 Task: Look for space in Phulera, India from 4th June, 2023 to 8th June, 2023 for 2 adults in price range Rs.8000 to Rs.16000. Place can be private room with 1  bedroom having 1 bed and 1 bathroom. Property type can be house, flat, guest house, hotel. Booking option can be shelf check-in. Required host language is English.
Action: Mouse moved to (402, 47)
Screenshot: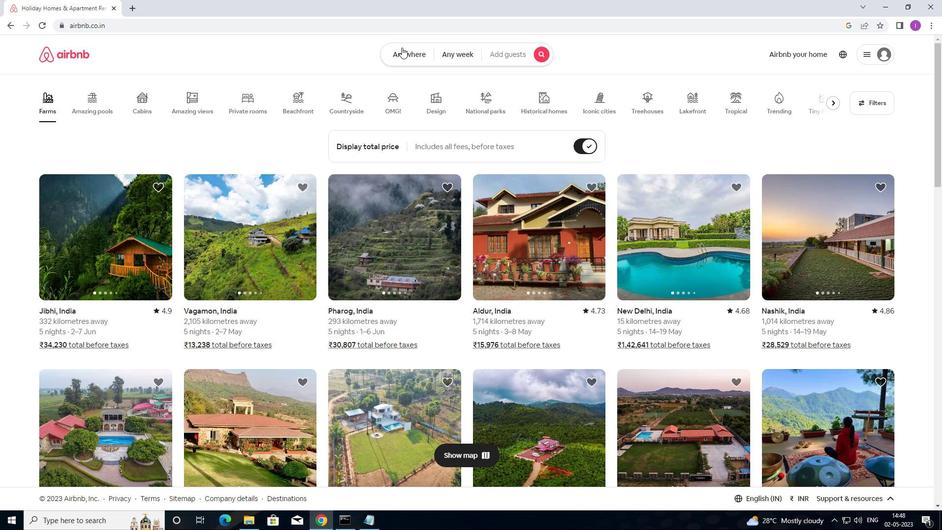 
Action: Mouse pressed left at (402, 47)
Screenshot: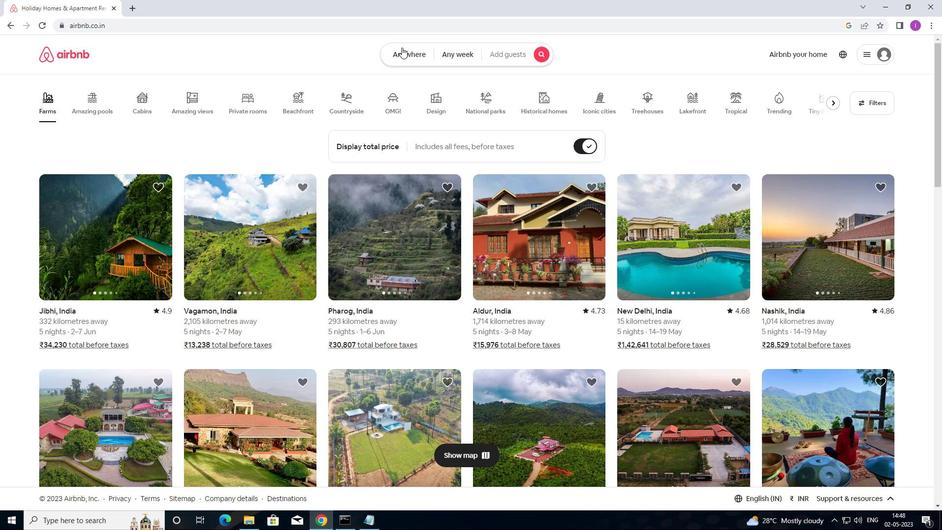 
Action: Mouse moved to (323, 93)
Screenshot: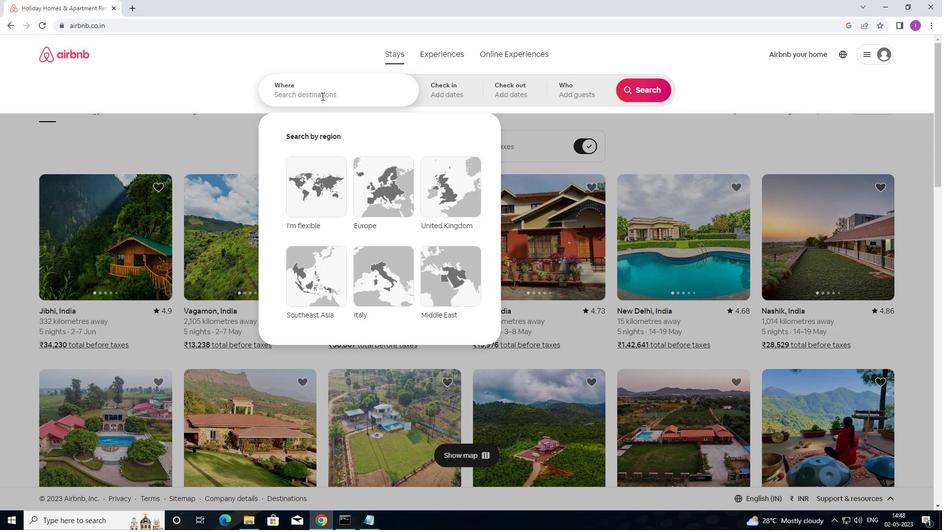 
Action: Mouse pressed left at (323, 93)
Screenshot: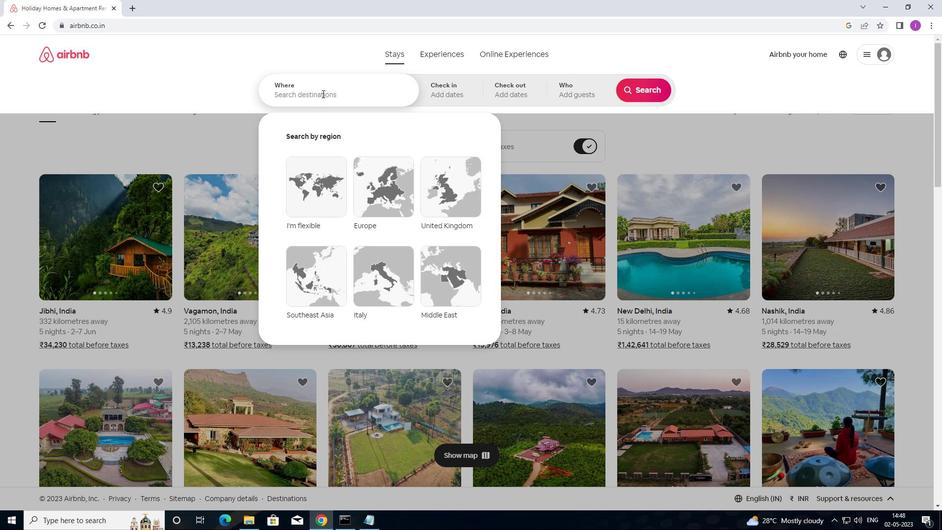 
Action: Mouse moved to (416, 81)
Screenshot: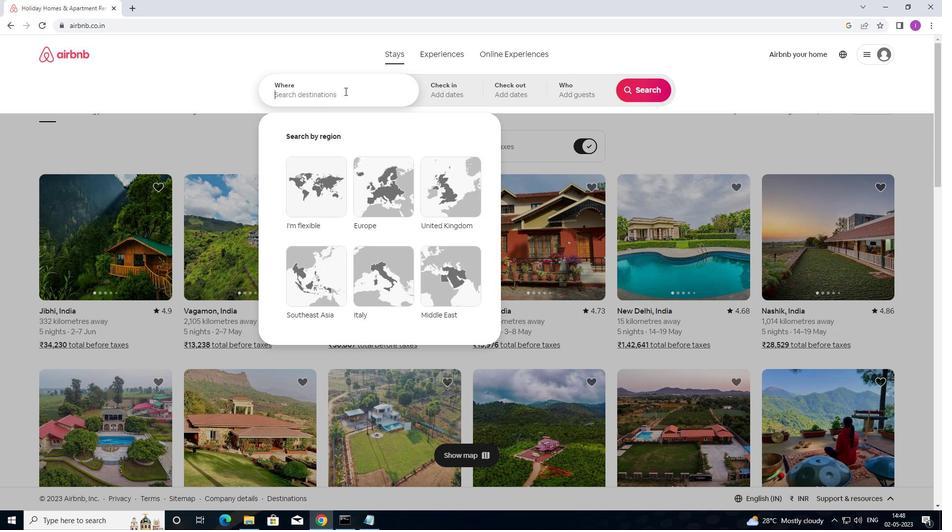 
Action: Key pressed <Key.shift>PHULERA,<Key.shift>INDIA
Screenshot: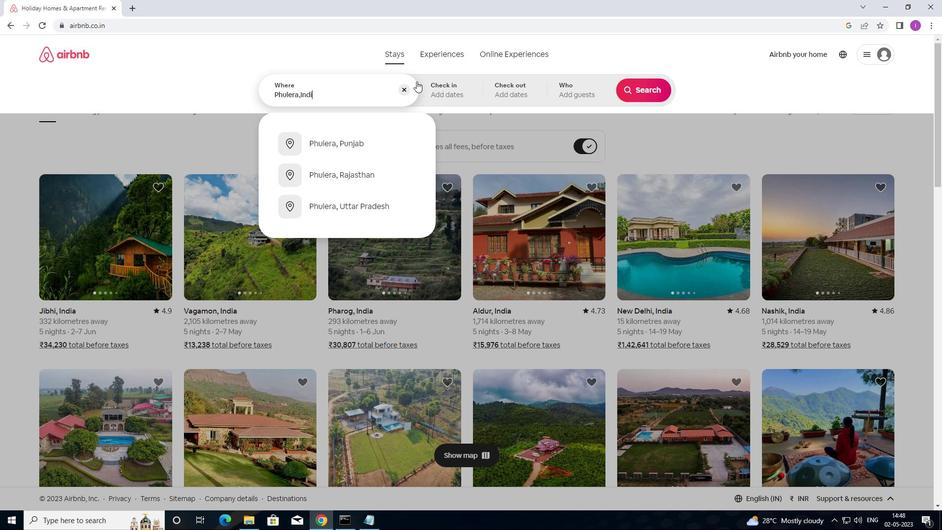 
Action: Mouse moved to (439, 89)
Screenshot: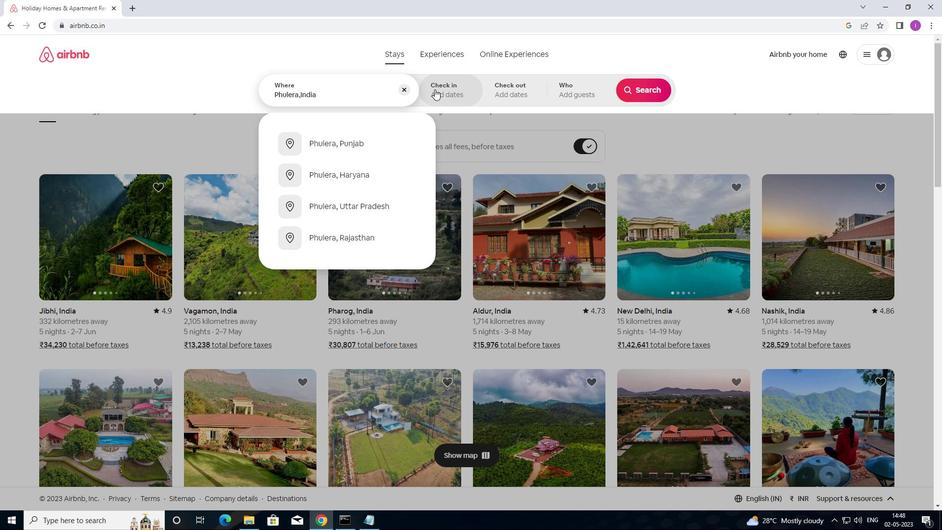 
Action: Mouse pressed left at (439, 89)
Screenshot: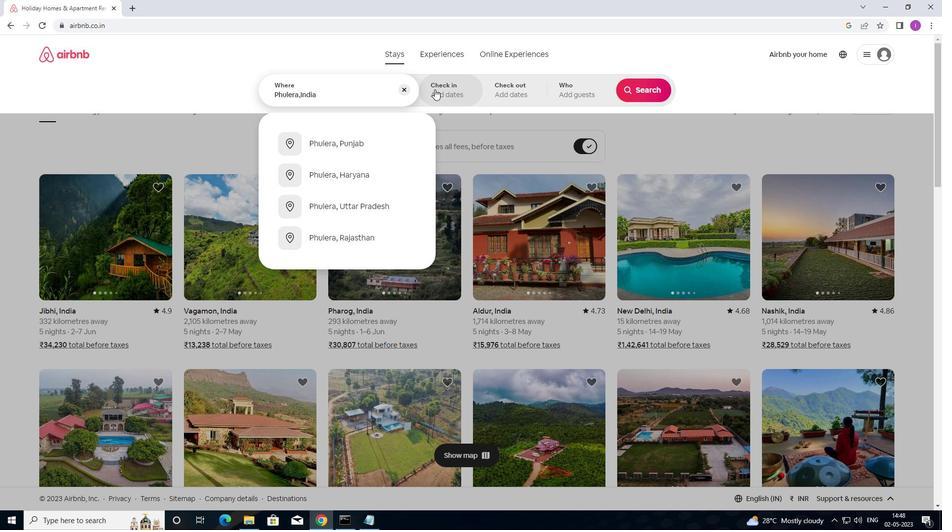 
Action: Mouse moved to (641, 166)
Screenshot: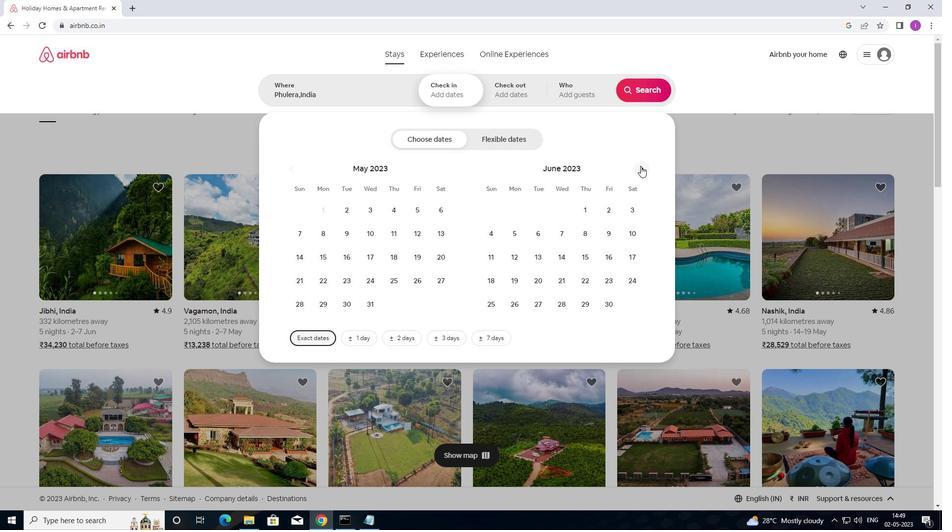 
Action: Mouse pressed left at (641, 166)
Screenshot: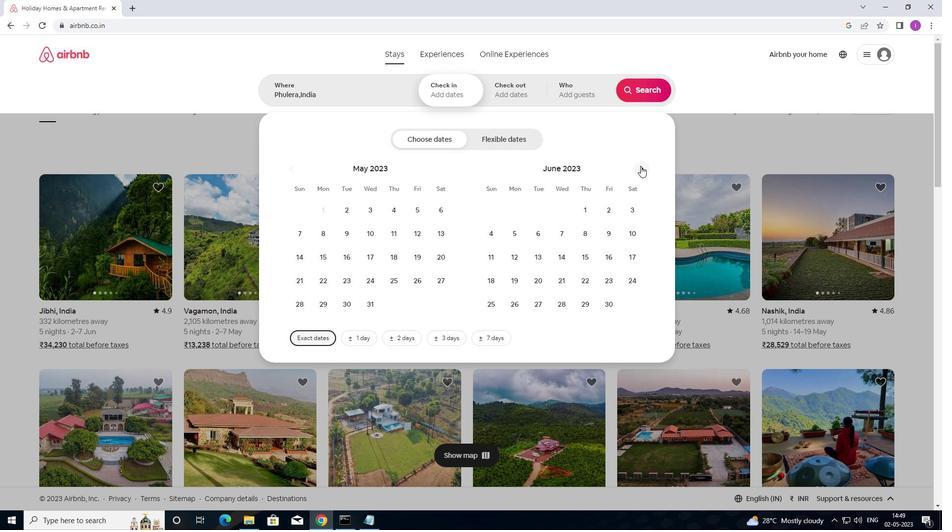 
Action: Mouse moved to (303, 235)
Screenshot: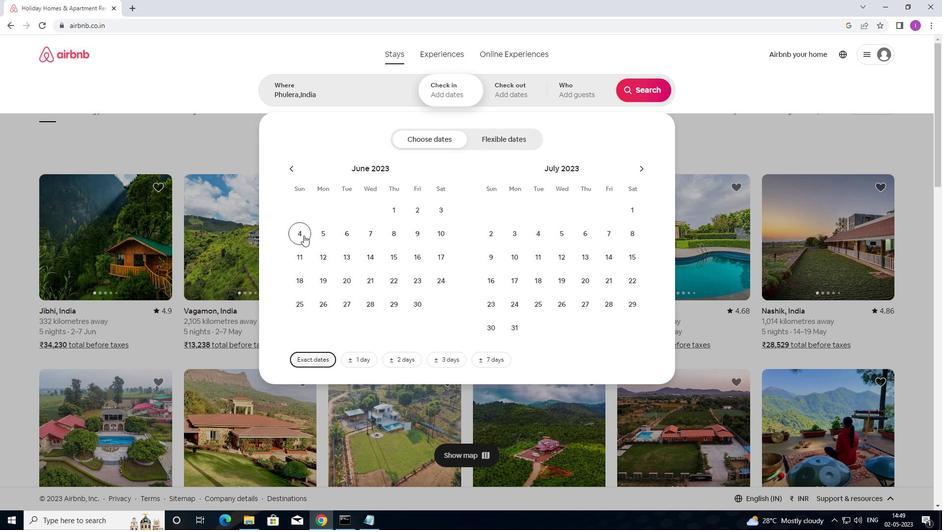 
Action: Mouse pressed left at (303, 235)
Screenshot: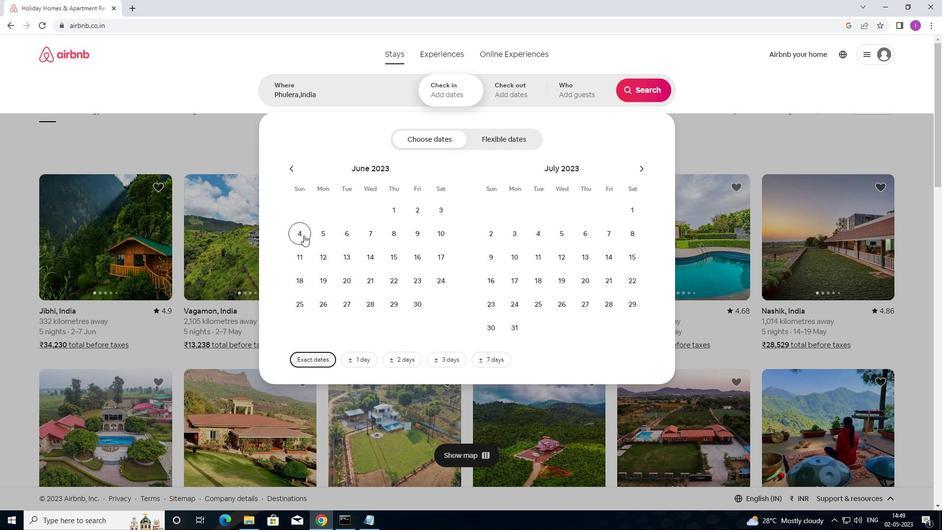 
Action: Mouse moved to (396, 238)
Screenshot: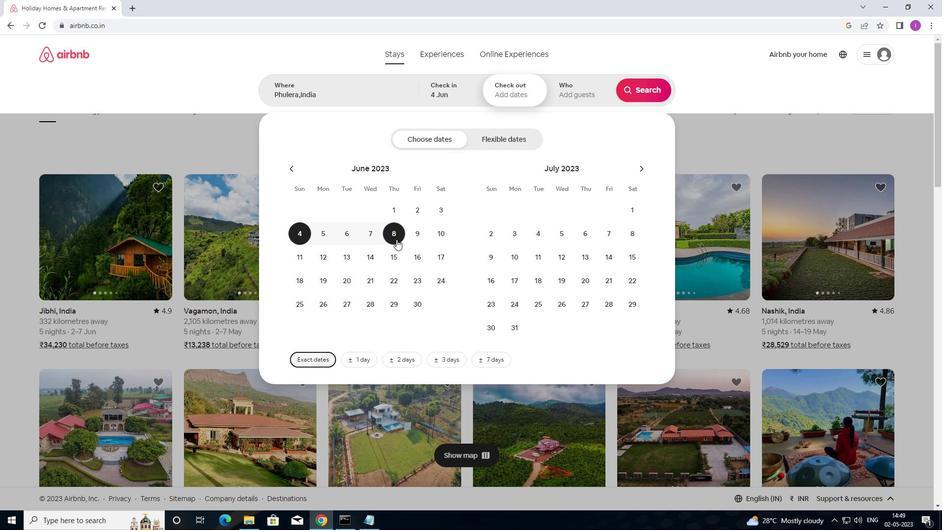 
Action: Mouse pressed left at (396, 238)
Screenshot: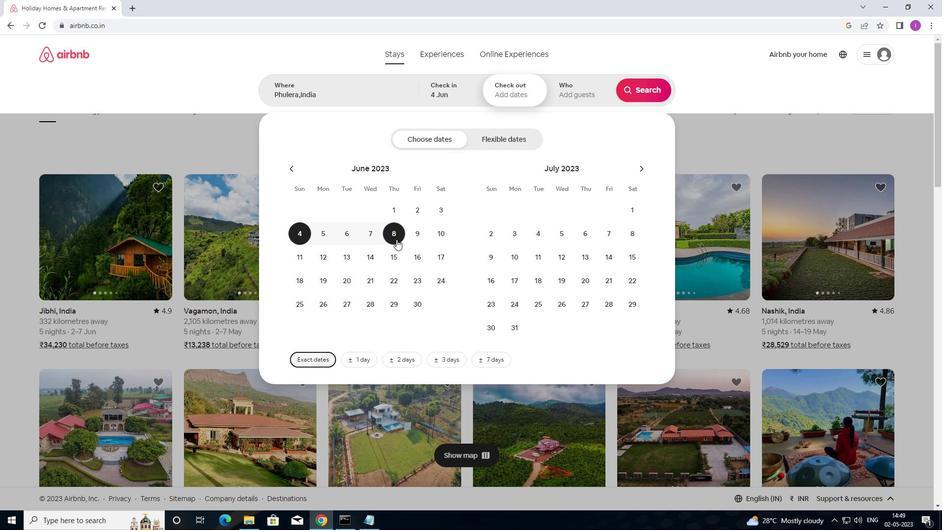 
Action: Mouse moved to (598, 91)
Screenshot: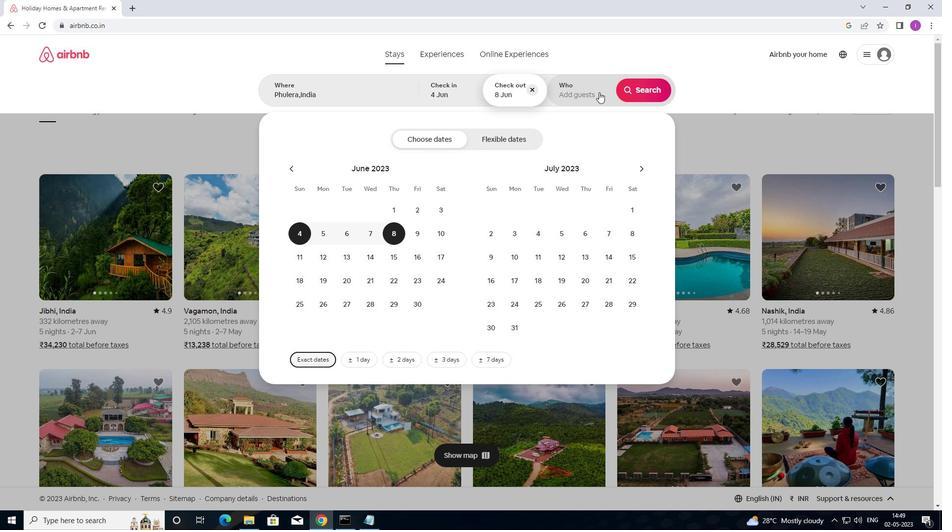
Action: Mouse pressed left at (598, 91)
Screenshot: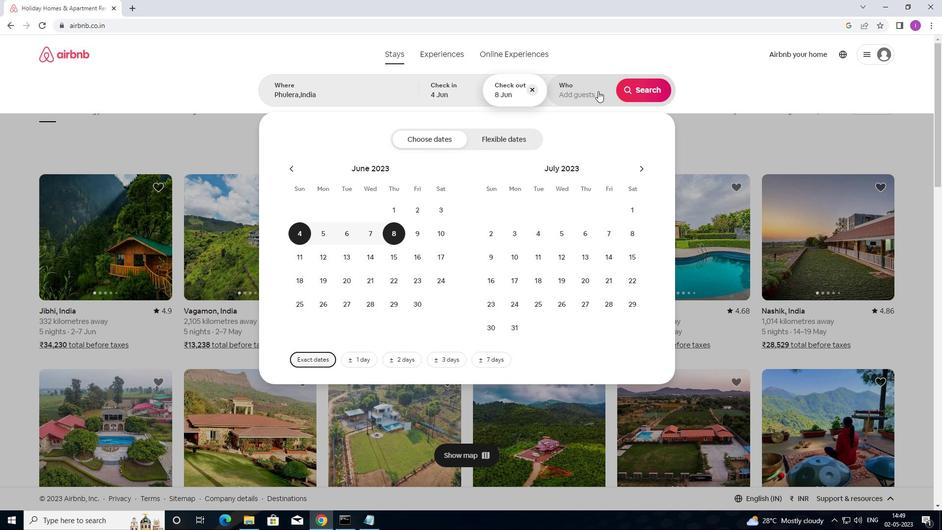 
Action: Mouse moved to (650, 139)
Screenshot: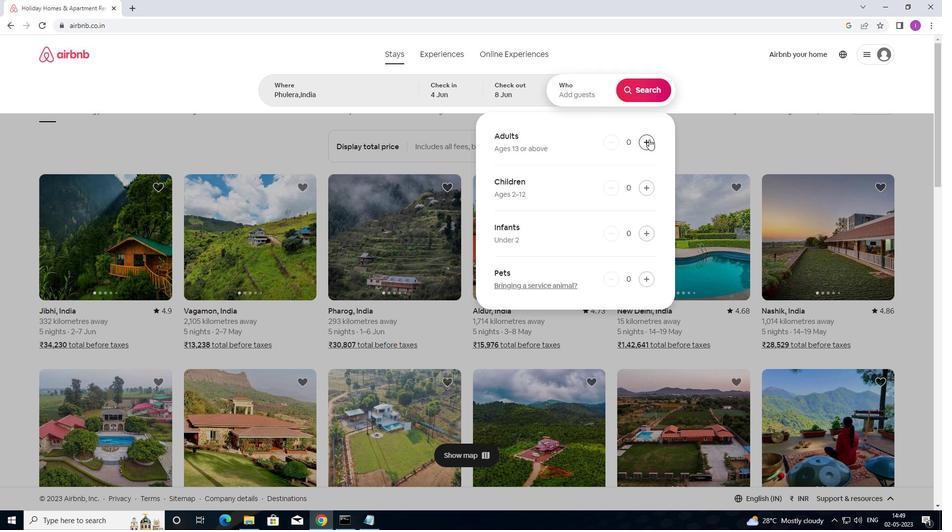 
Action: Mouse pressed left at (650, 139)
Screenshot: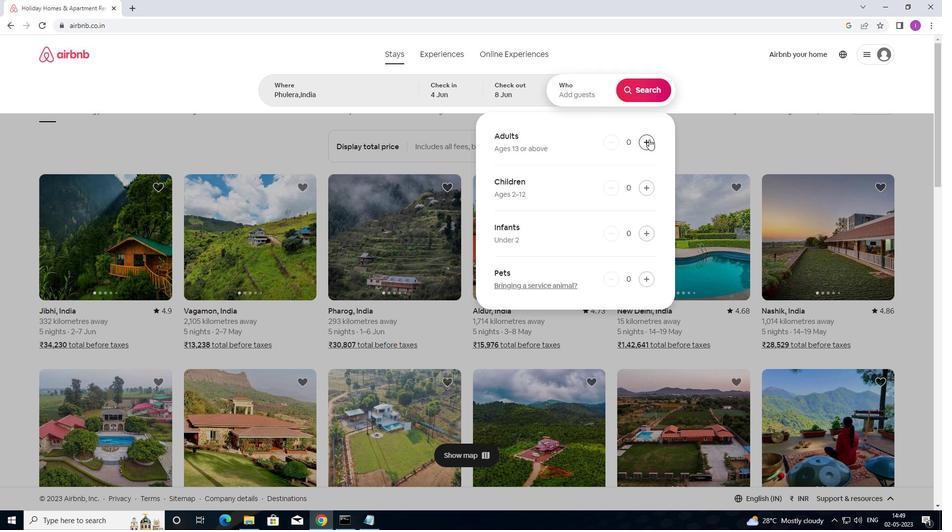 
Action: Mouse pressed left at (650, 139)
Screenshot: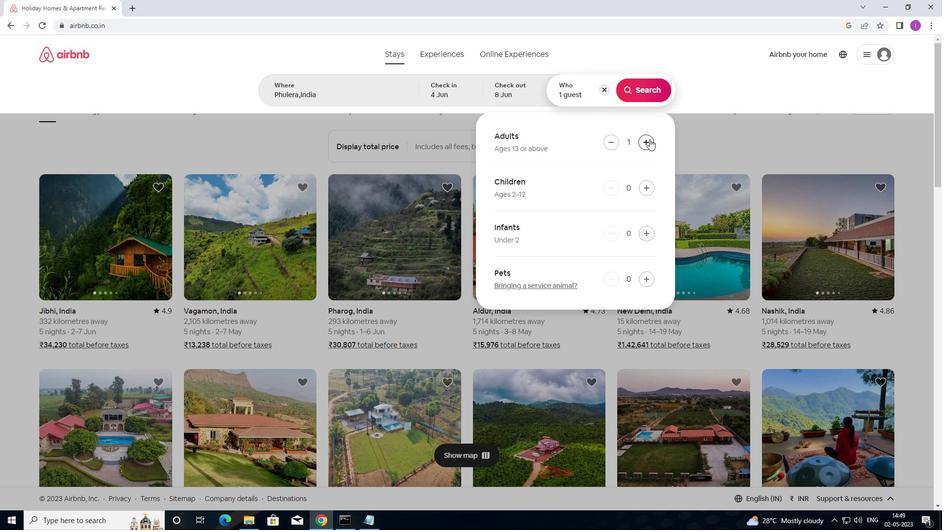 
Action: Mouse pressed left at (650, 139)
Screenshot: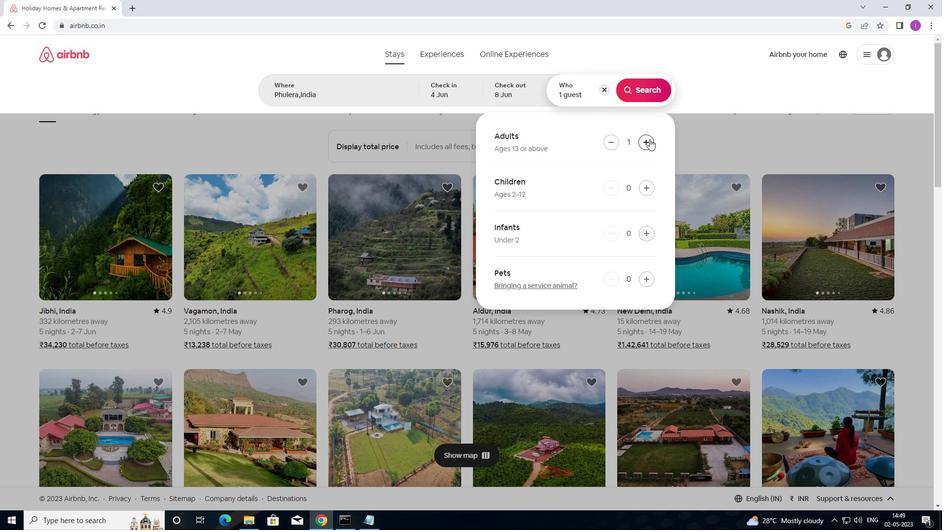 
Action: Mouse moved to (609, 146)
Screenshot: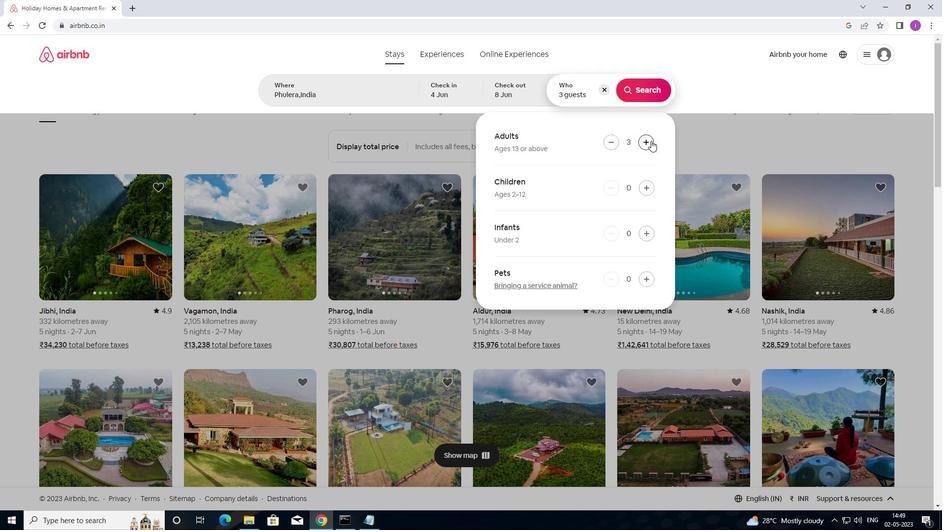 
Action: Mouse pressed left at (609, 146)
Screenshot: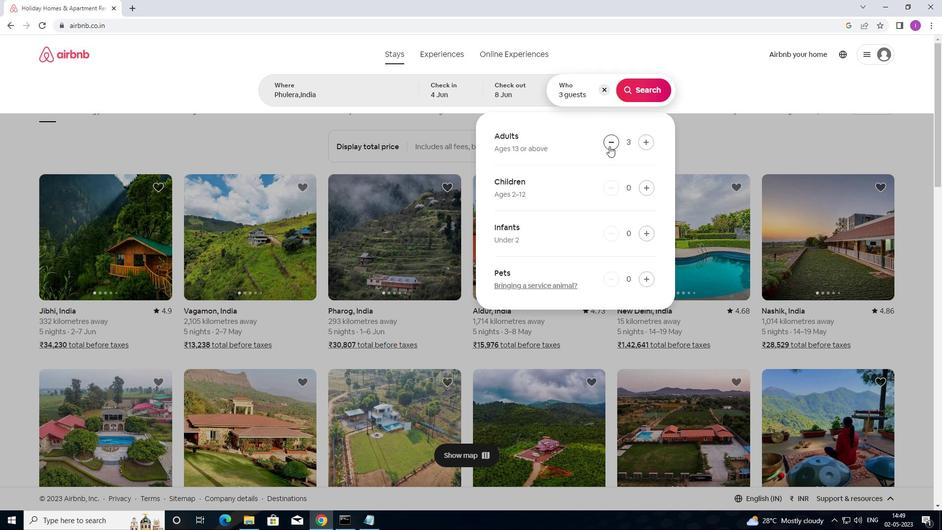 
Action: Mouse moved to (643, 89)
Screenshot: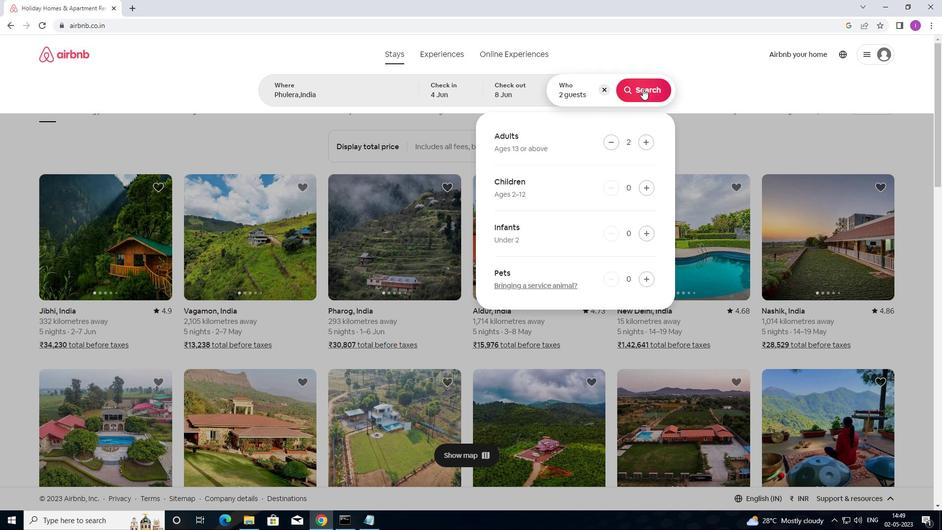 
Action: Mouse pressed left at (643, 89)
Screenshot: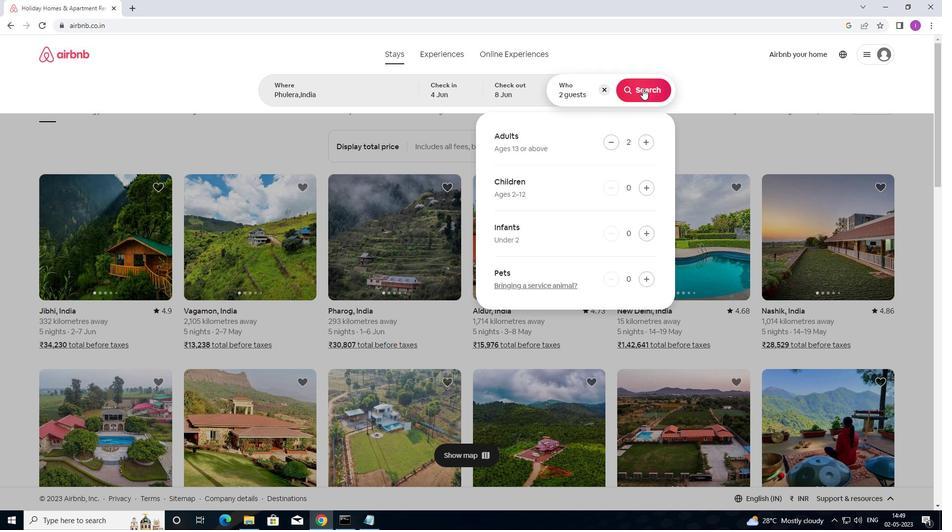
Action: Mouse moved to (895, 96)
Screenshot: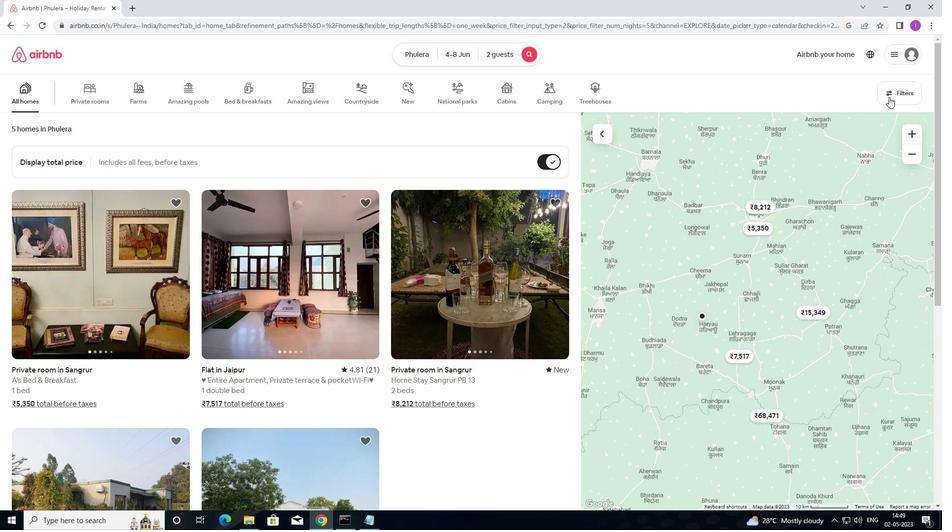 
Action: Mouse pressed left at (895, 96)
Screenshot: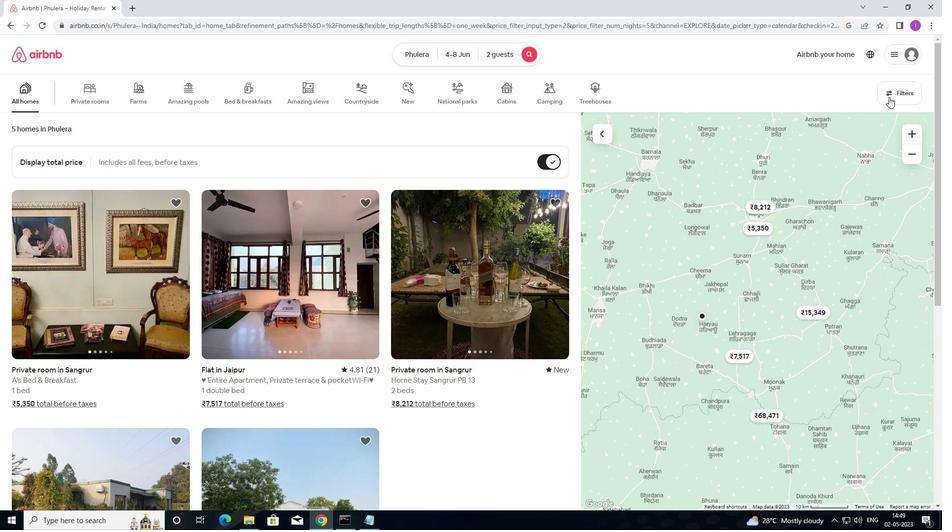 
Action: Mouse moved to (353, 220)
Screenshot: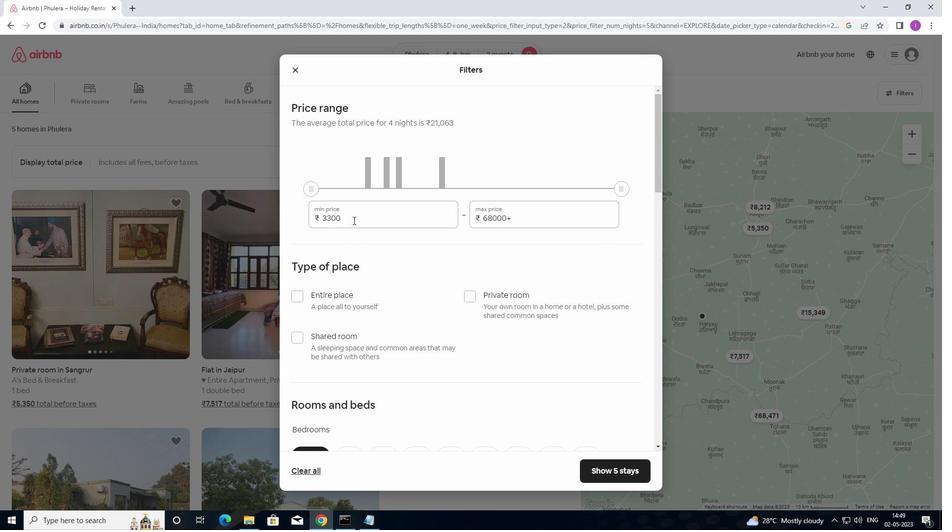 
Action: Mouse pressed left at (353, 220)
Screenshot: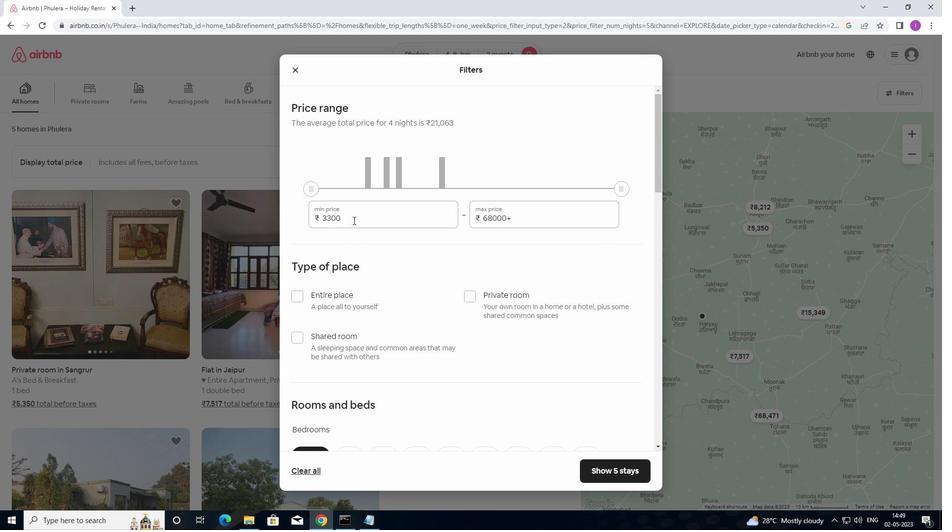 
Action: Mouse moved to (407, 220)
Screenshot: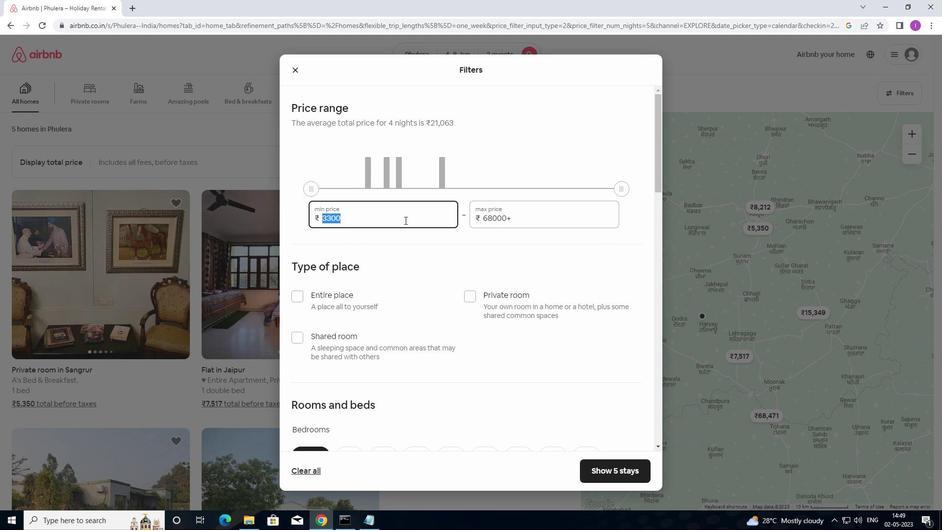 
Action: Key pressed 8
Screenshot: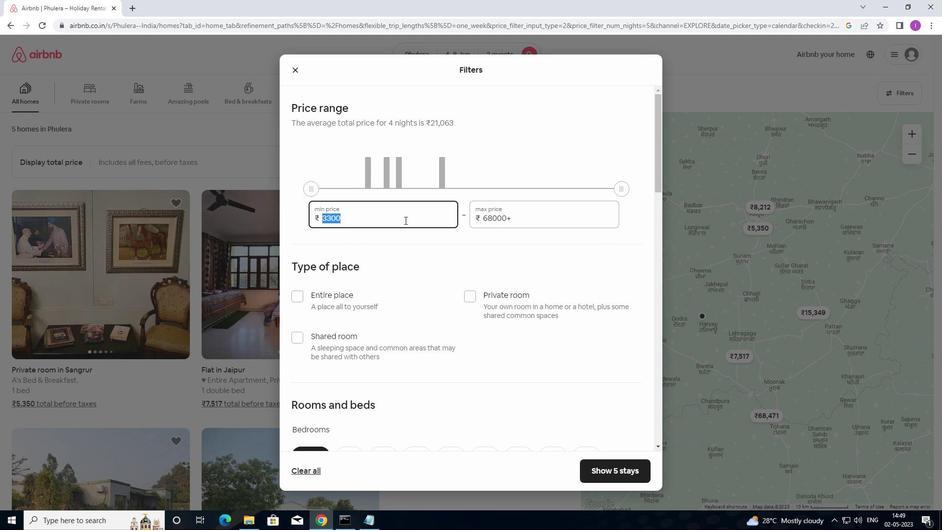 
Action: Mouse moved to (409, 219)
Screenshot: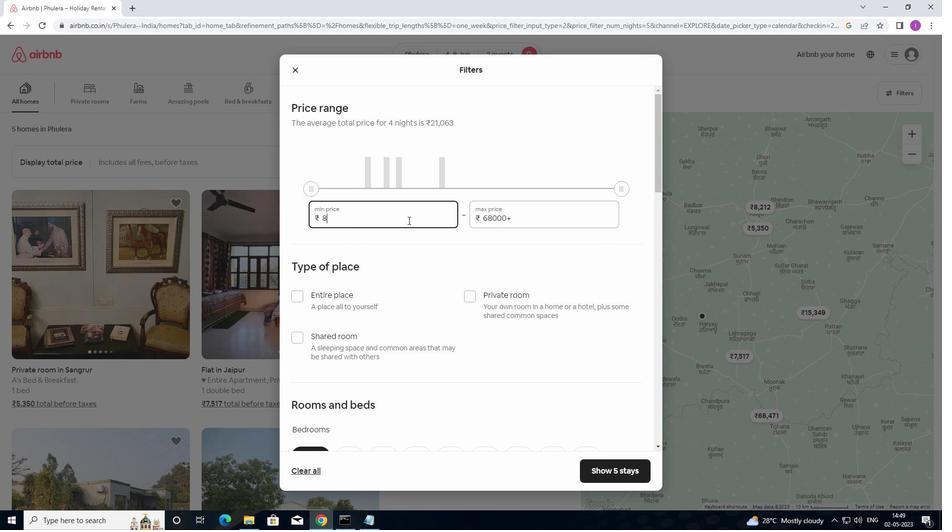 
Action: Key pressed 0
Screenshot: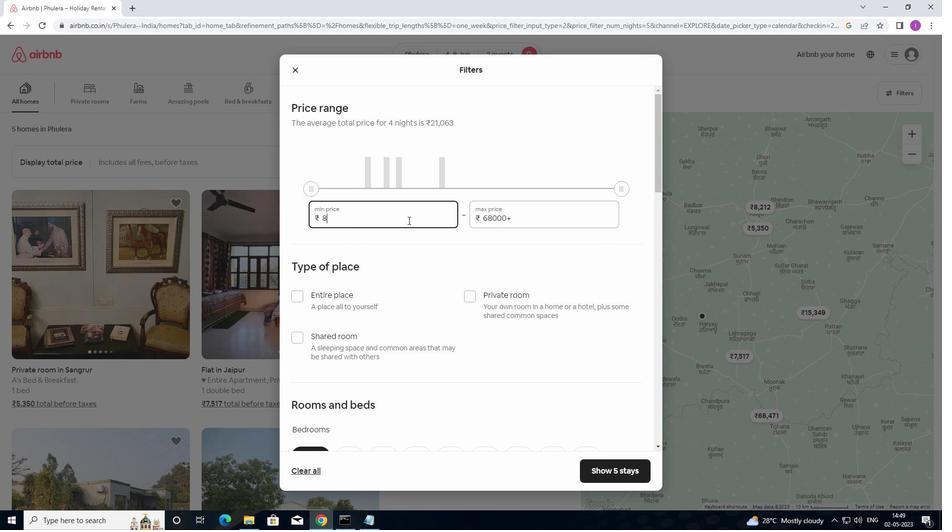 
Action: Mouse moved to (412, 219)
Screenshot: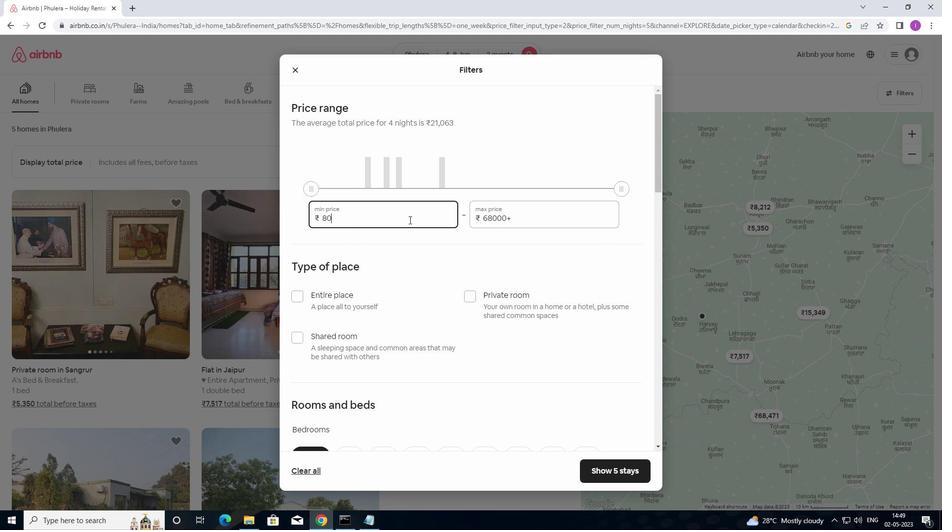 
Action: Key pressed 0
Screenshot: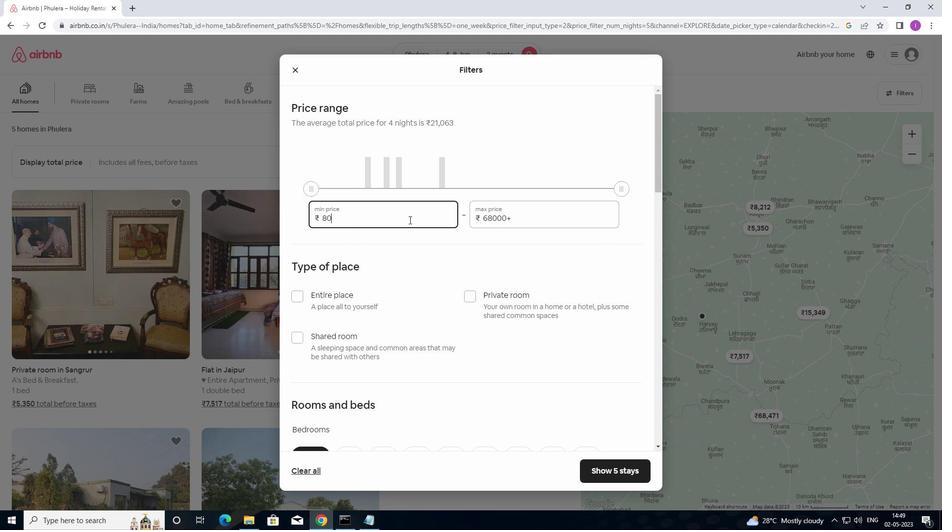 
Action: Mouse moved to (412, 219)
Screenshot: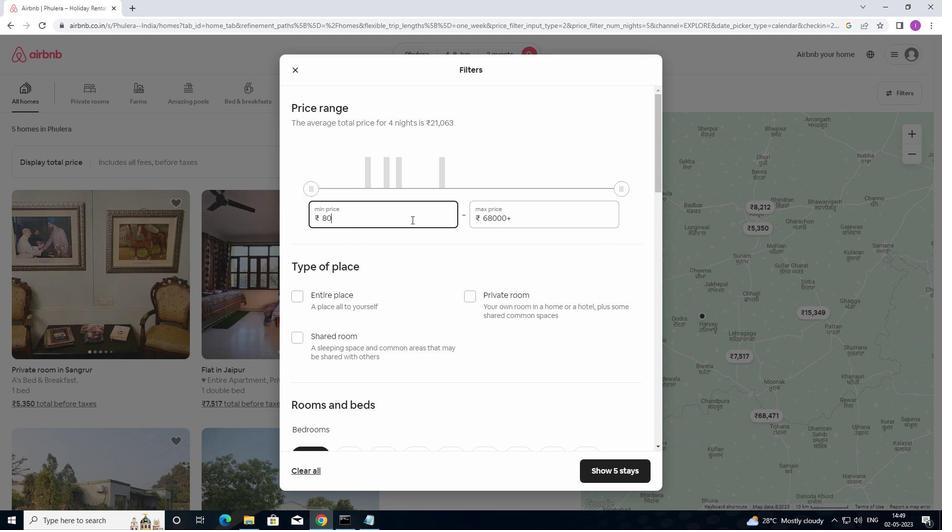 
Action: Key pressed 0
Screenshot: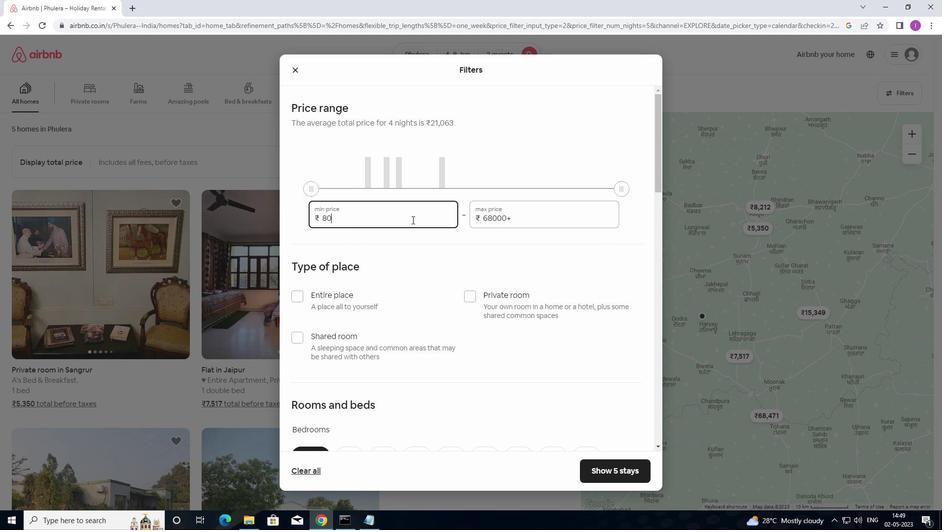 
Action: Mouse moved to (513, 218)
Screenshot: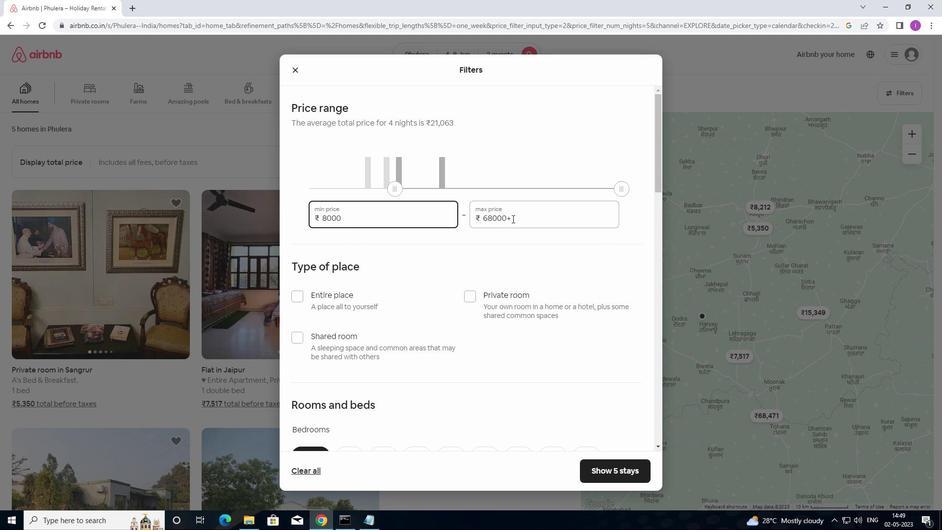 
Action: Mouse pressed left at (513, 218)
Screenshot: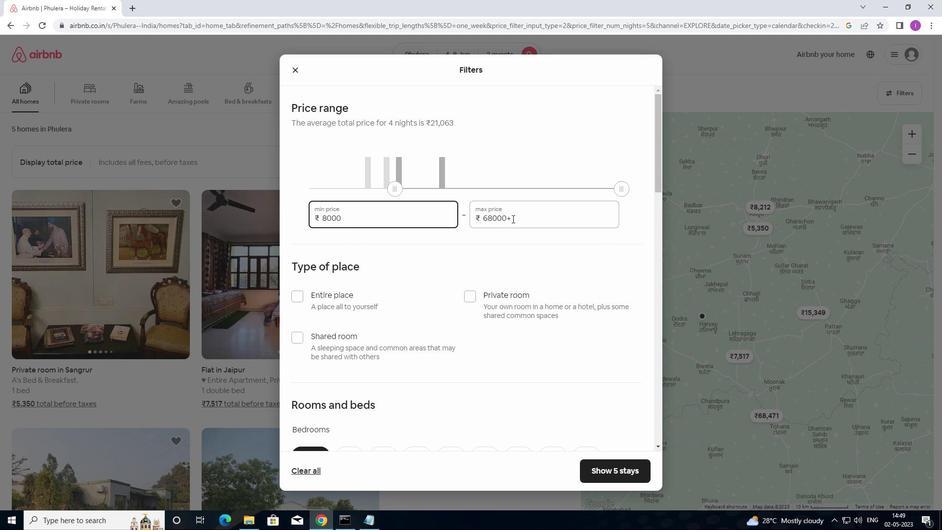 
Action: Mouse moved to (485, 215)
Screenshot: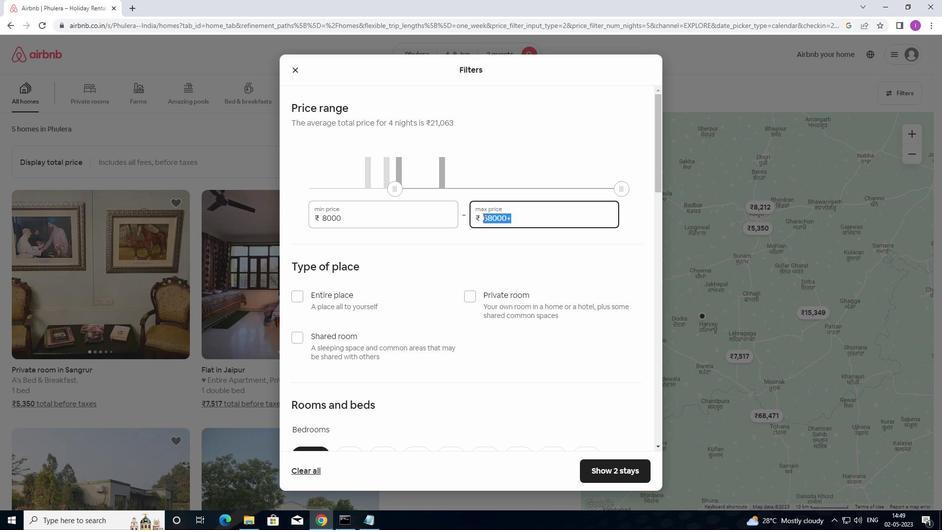 
Action: Key pressed 160
Screenshot: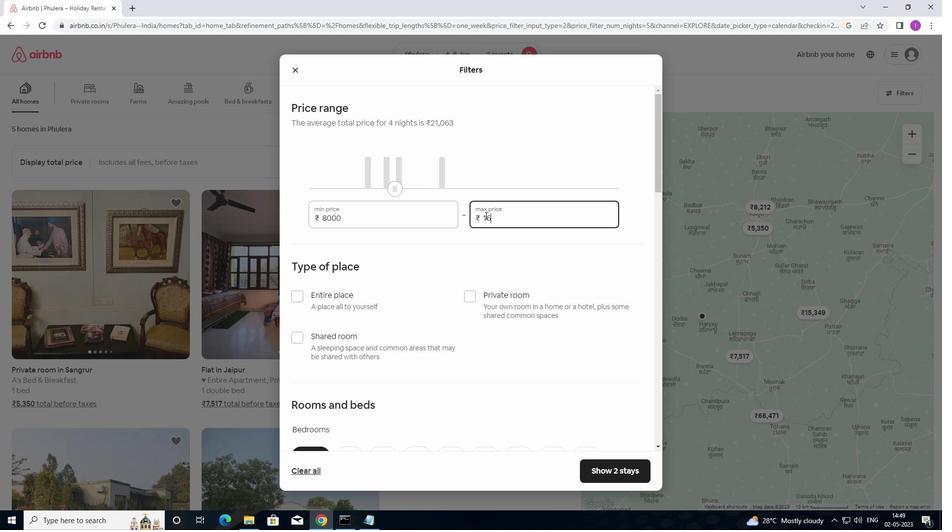 
Action: Mouse moved to (486, 215)
Screenshot: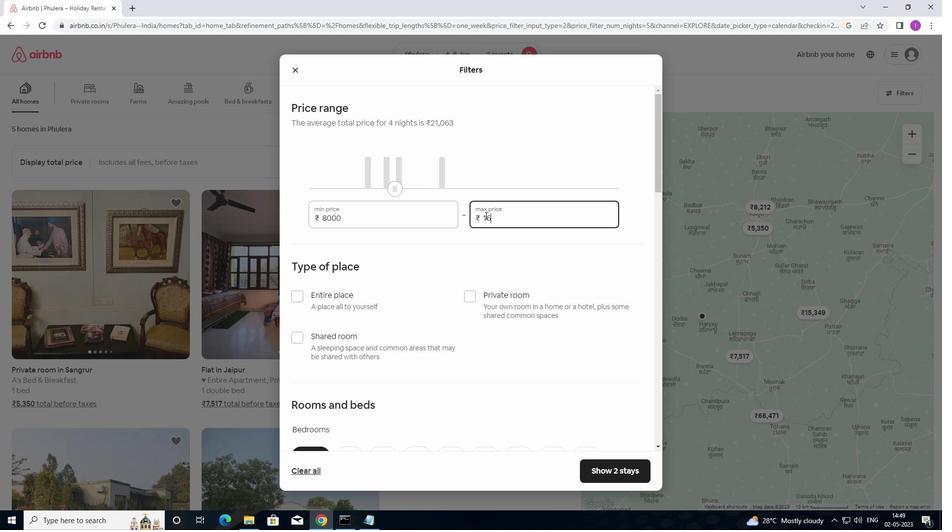 
Action: Key pressed 00
Screenshot: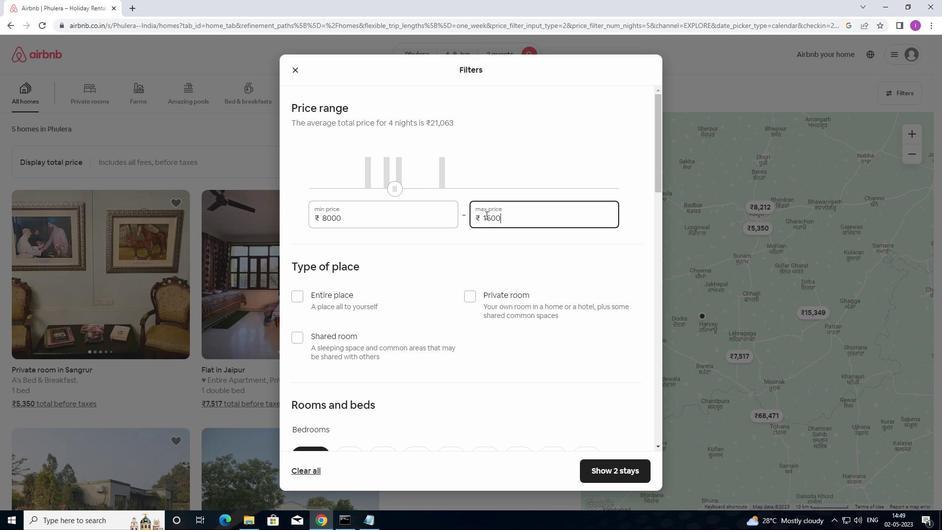 
Action: Mouse moved to (436, 294)
Screenshot: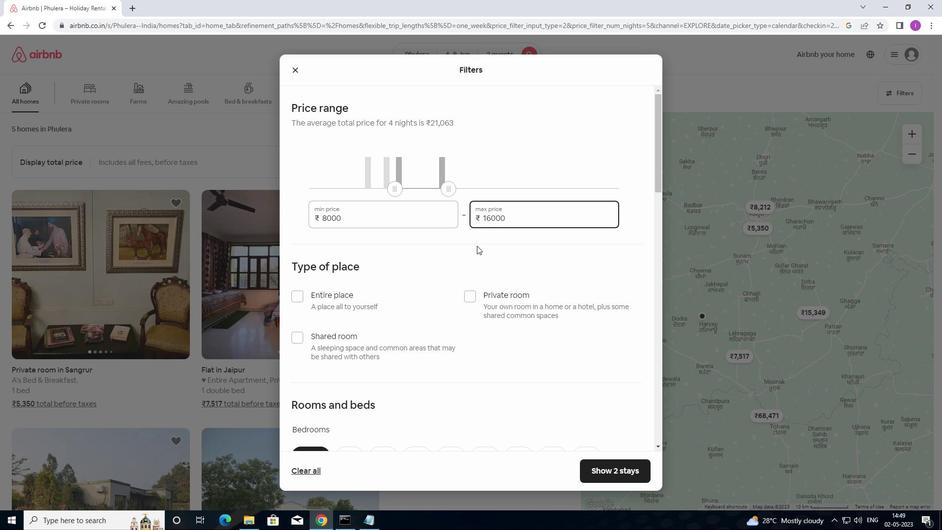 
Action: Mouse scrolled (436, 294) with delta (0, 0)
Screenshot: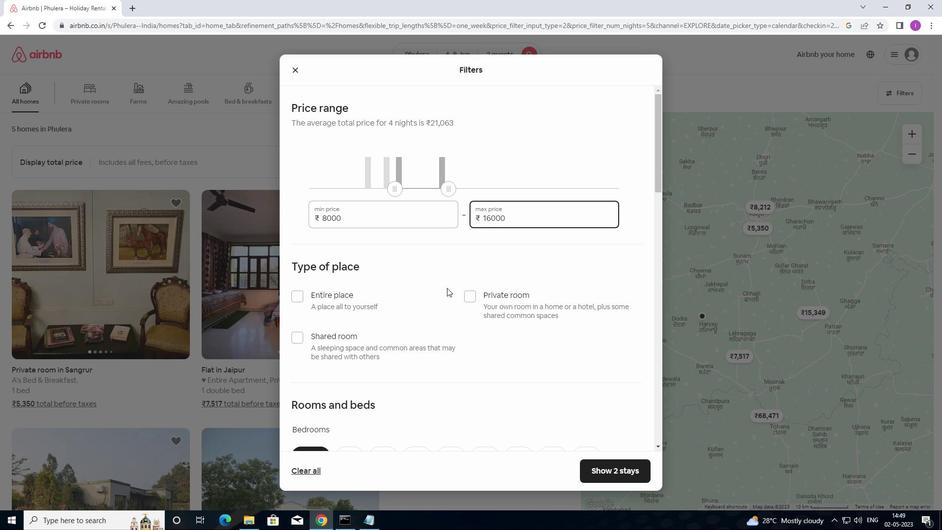 
Action: Mouse scrolled (436, 294) with delta (0, 0)
Screenshot: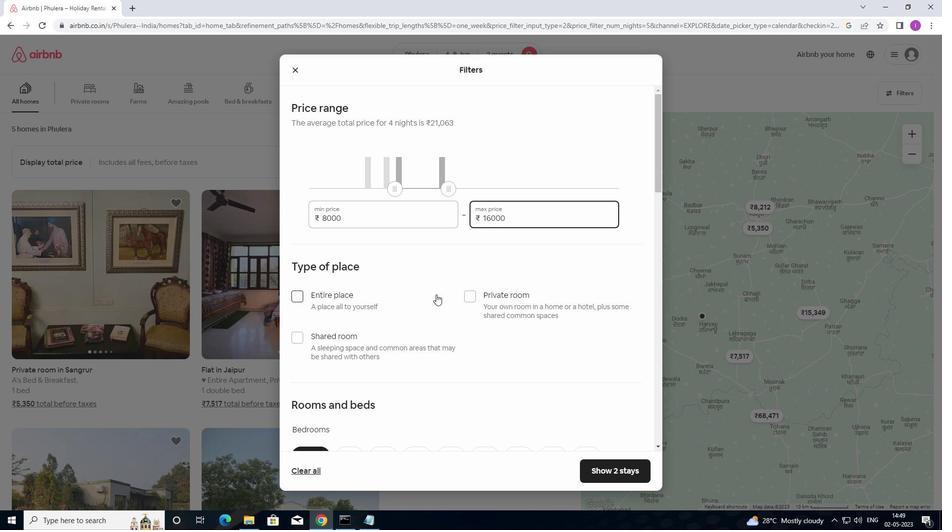 
Action: Mouse moved to (292, 198)
Screenshot: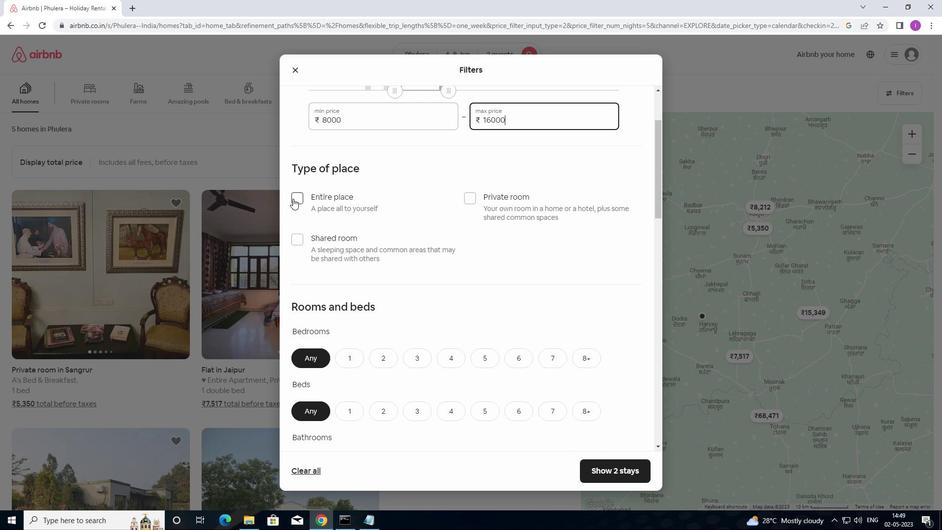 
Action: Mouse pressed left at (292, 198)
Screenshot: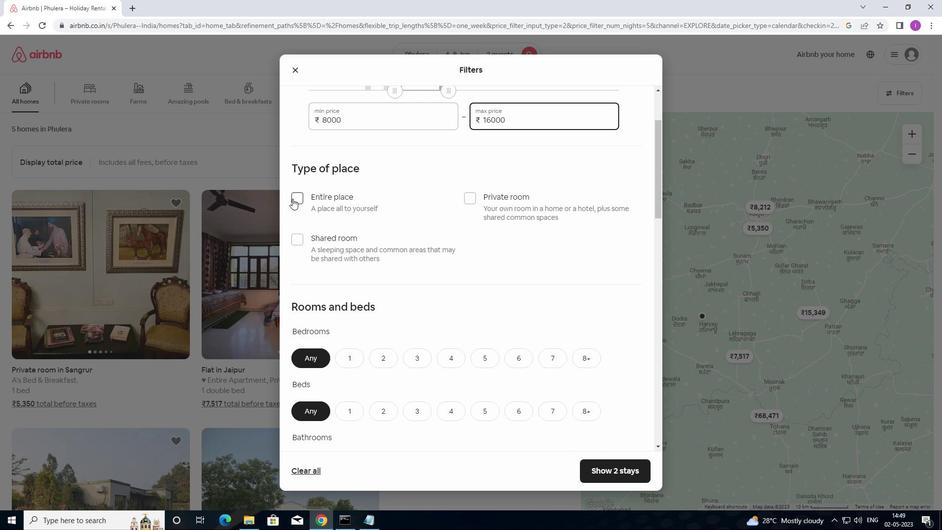 
Action: Mouse moved to (289, 196)
Screenshot: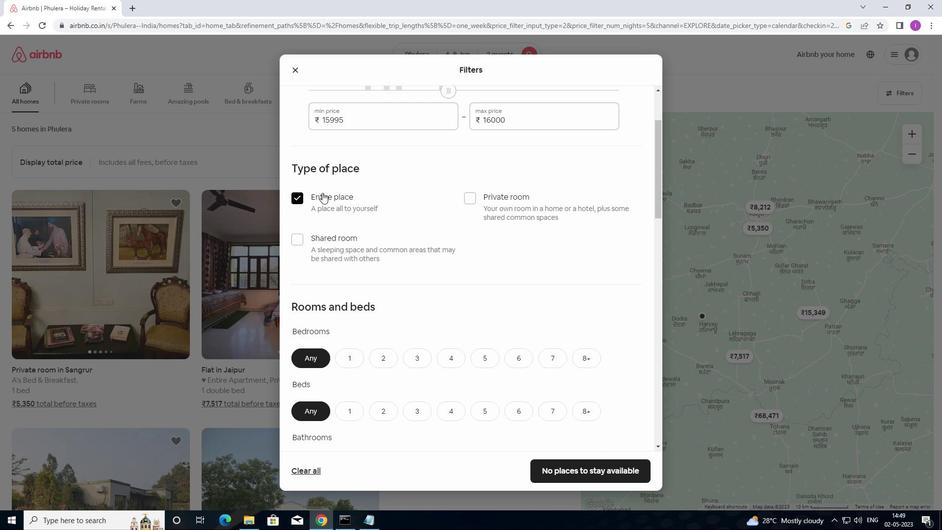 
Action: Mouse pressed left at (289, 196)
Screenshot: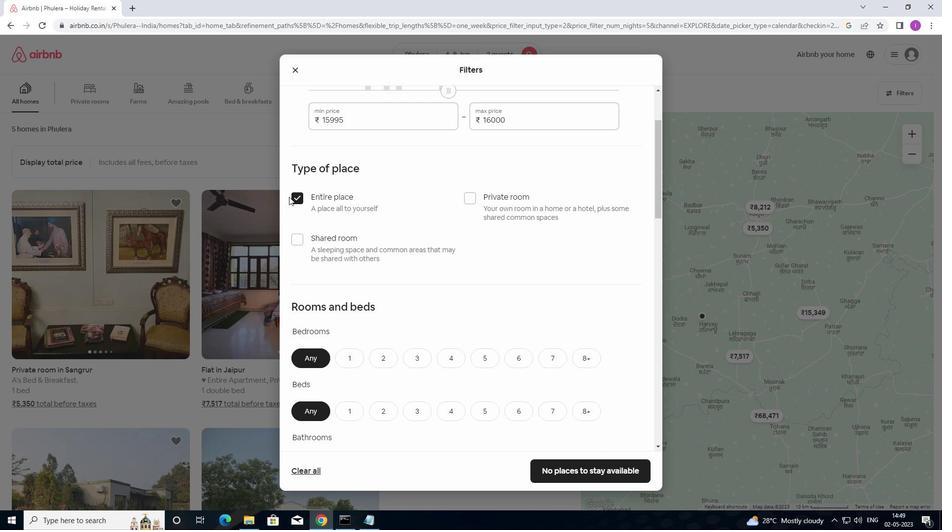 
Action: Mouse moved to (301, 198)
Screenshot: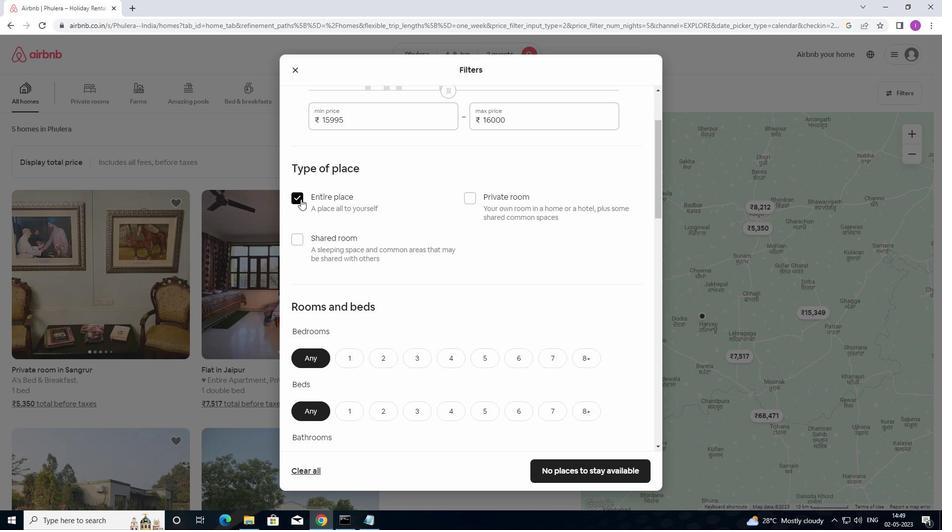 
Action: Mouse pressed left at (301, 198)
Screenshot: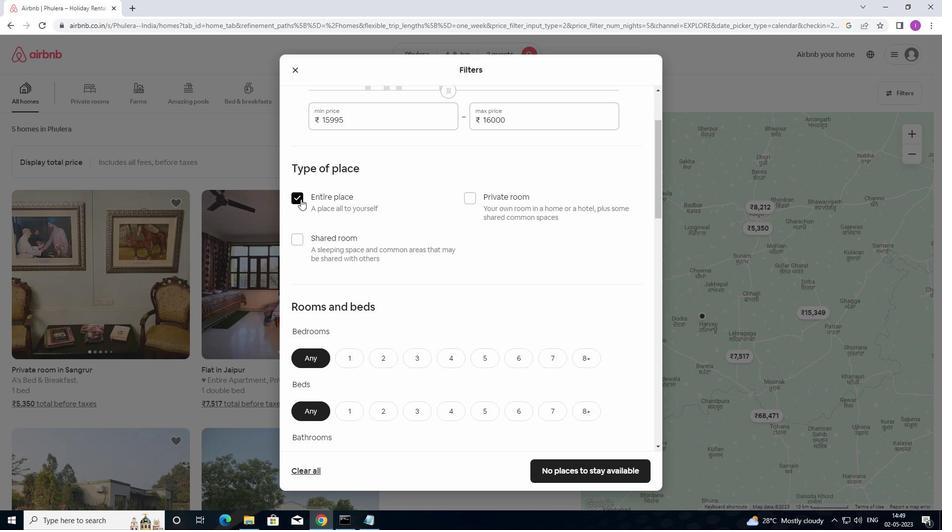 
Action: Mouse moved to (475, 197)
Screenshot: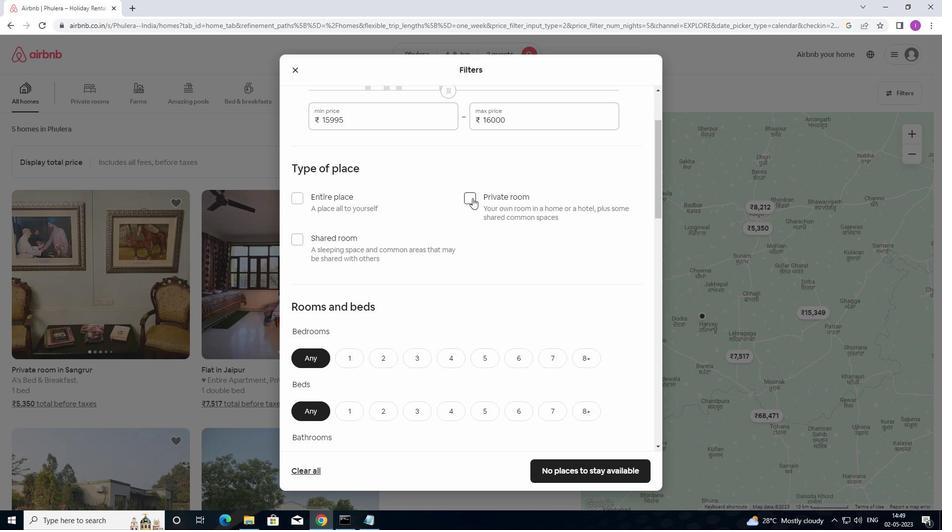
Action: Mouse pressed left at (475, 197)
Screenshot: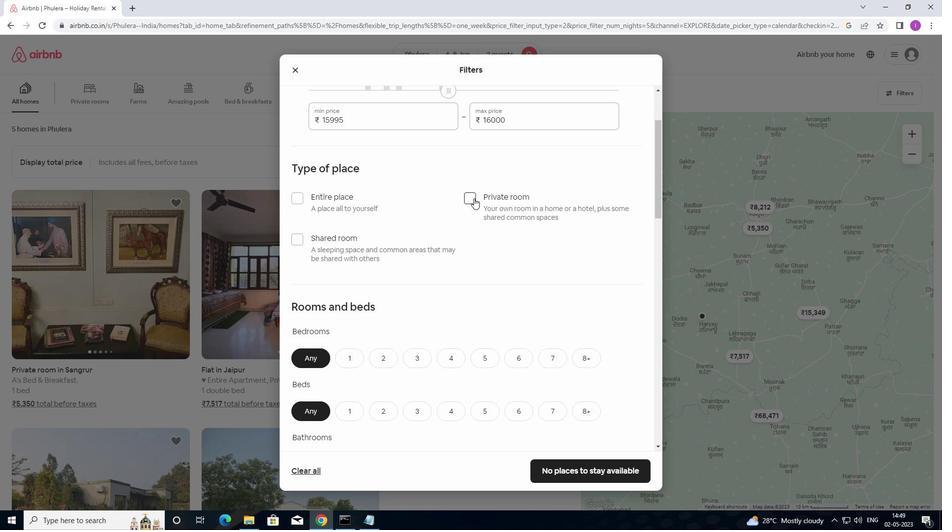 
Action: Mouse moved to (480, 192)
Screenshot: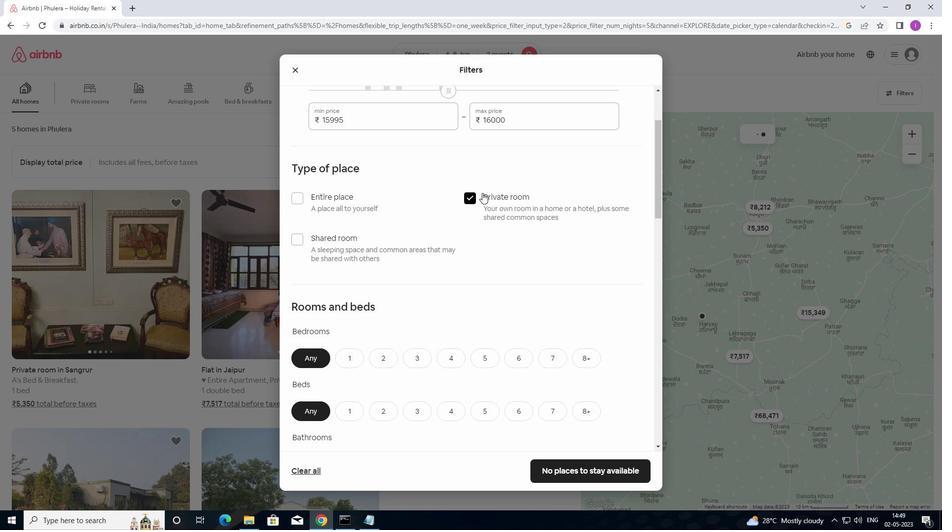 
Action: Mouse scrolled (480, 192) with delta (0, 0)
Screenshot: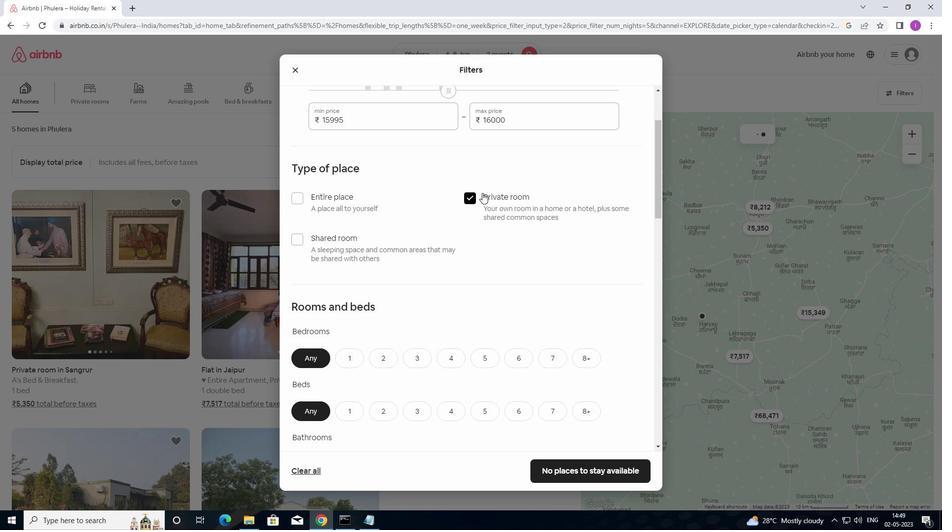 
Action: Mouse moved to (478, 195)
Screenshot: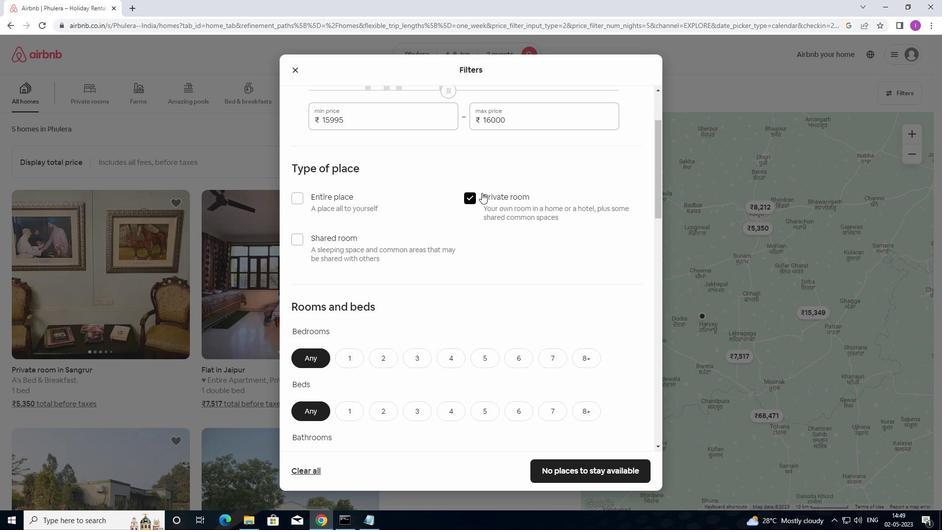 
Action: Mouse scrolled (478, 195) with delta (0, 0)
Screenshot: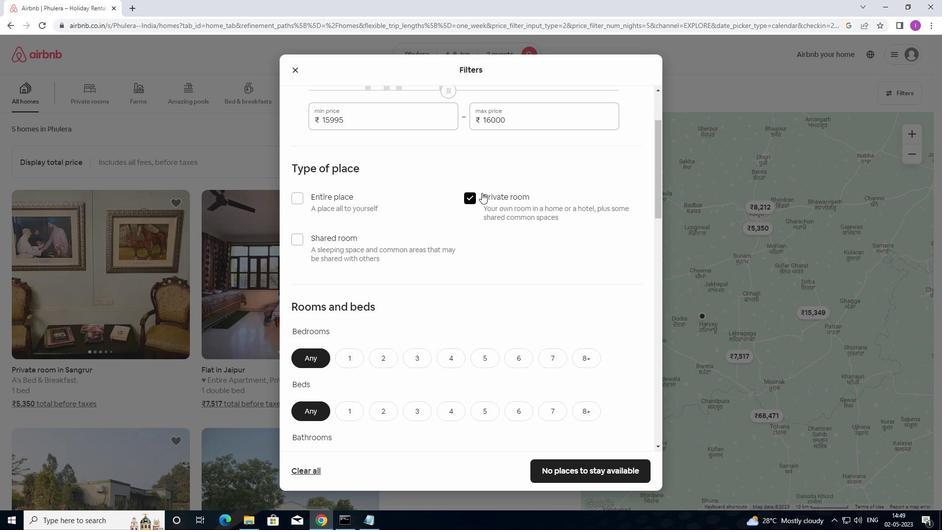
Action: Mouse moved to (473, 199)
Screenshot: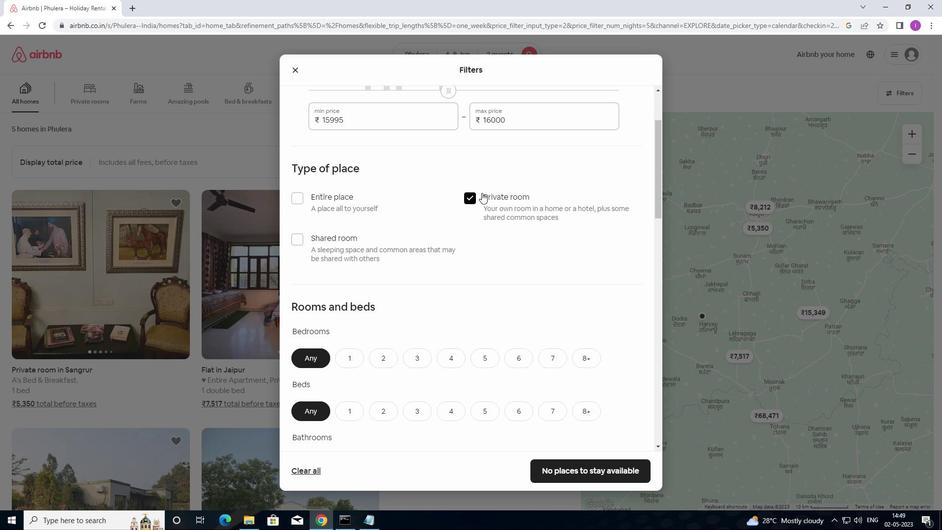 
Action: Mouse scrolled (473, 198) with delta (0, 0)
Screenshot: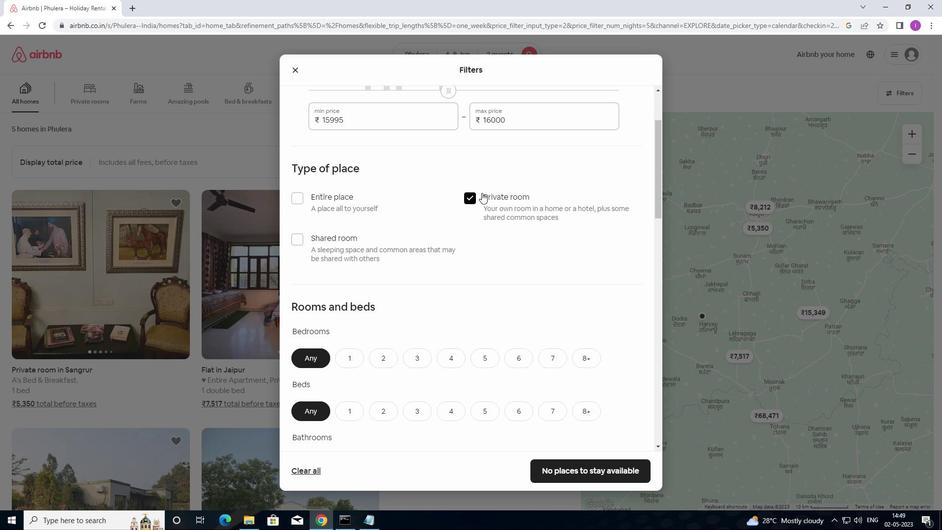 
Action: Mouse moved to (471, 199)
Screenshot: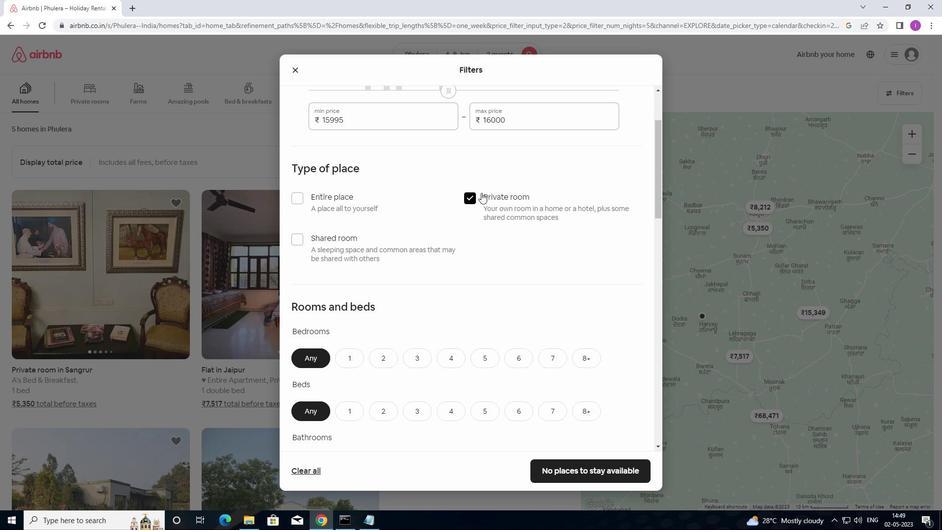 
Action: Mouse scrolled (471, 199) with delta (0, 0)
Screenshot: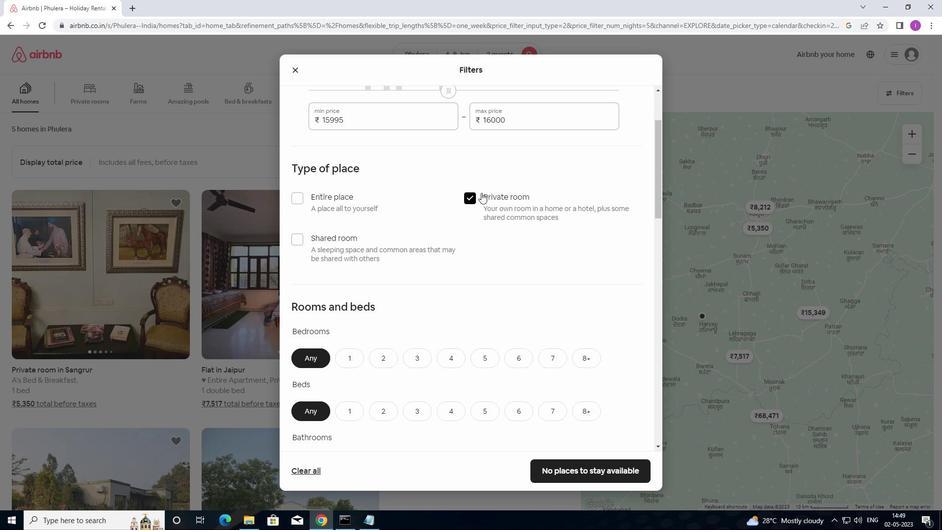 
Action: Mouse moved to (462, 197)
Screenshot: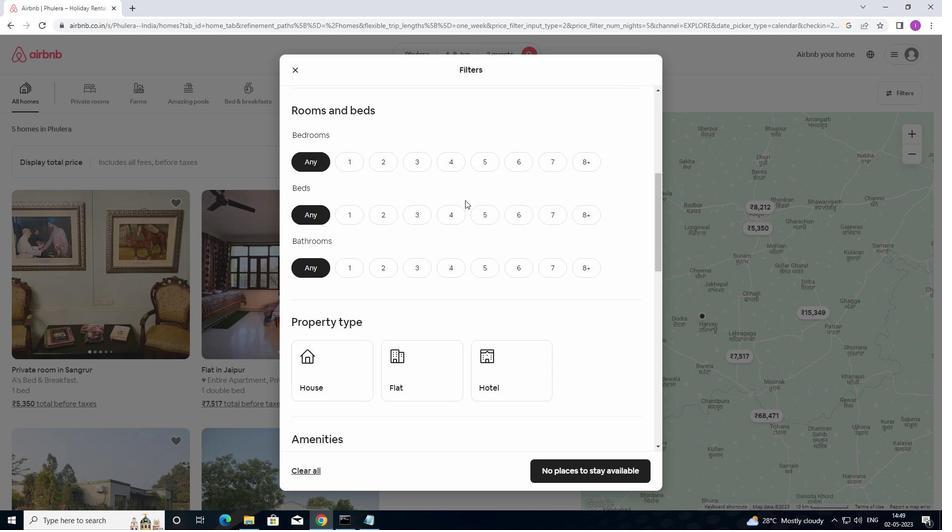 
Action: Mouse scrolled (462, 197) with delta (0, 0)
Screenshot: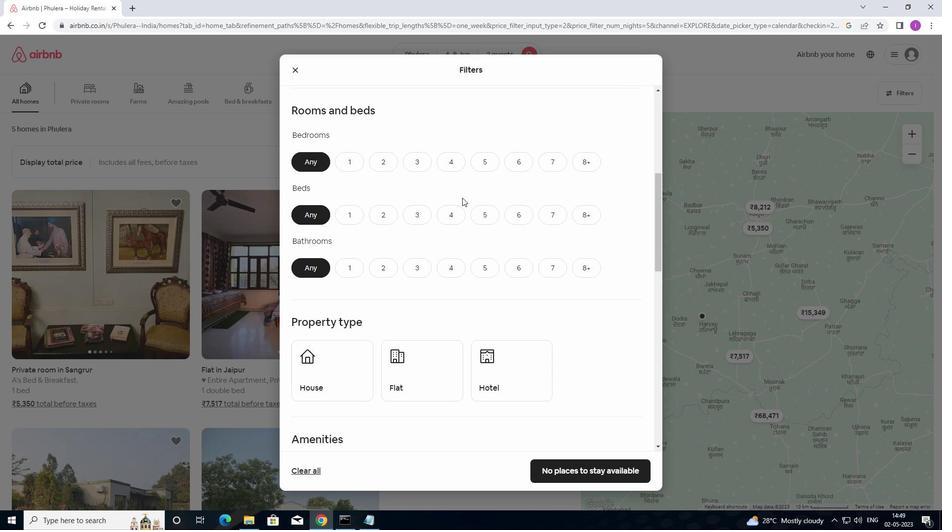 
Action: Mouse moved to (350, 116)
Screenshot: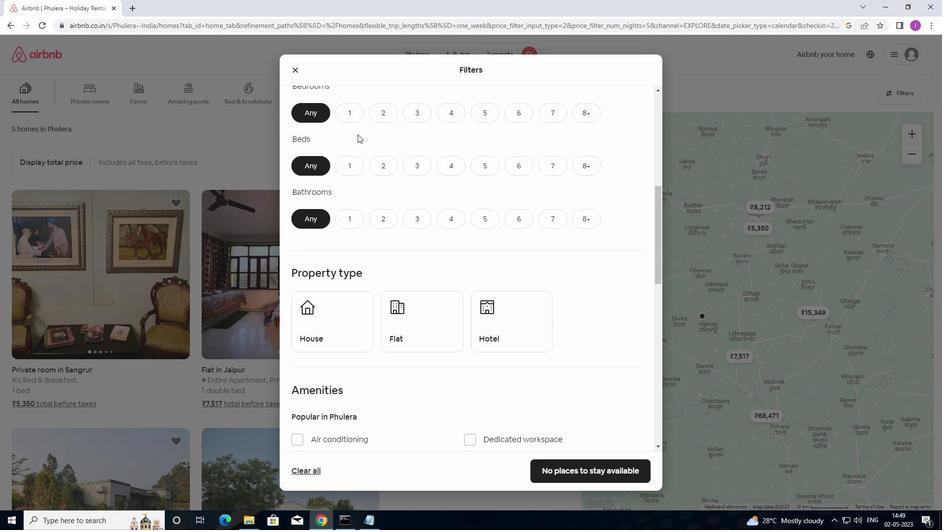
Action: Mouse pressed left at (350, 116)
Screenshot: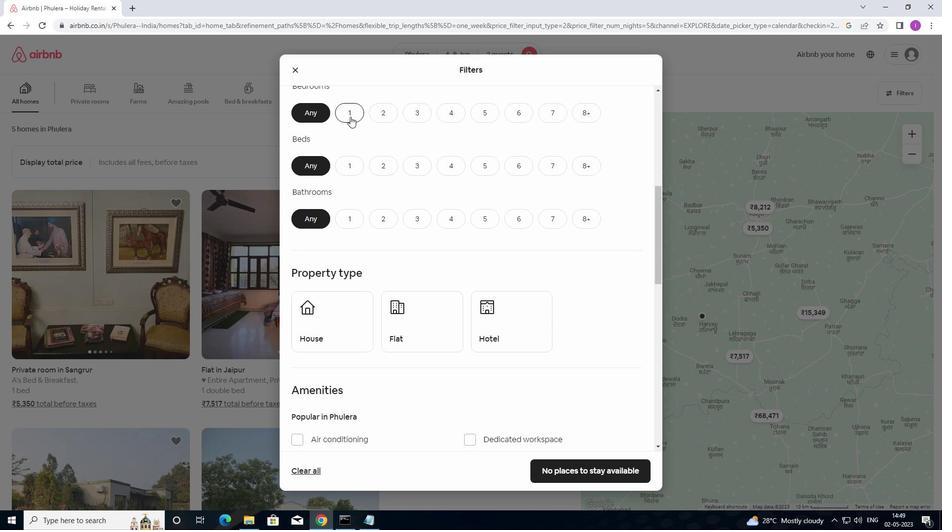 
Action: Mouse moved to (341, 165)
Screenshot: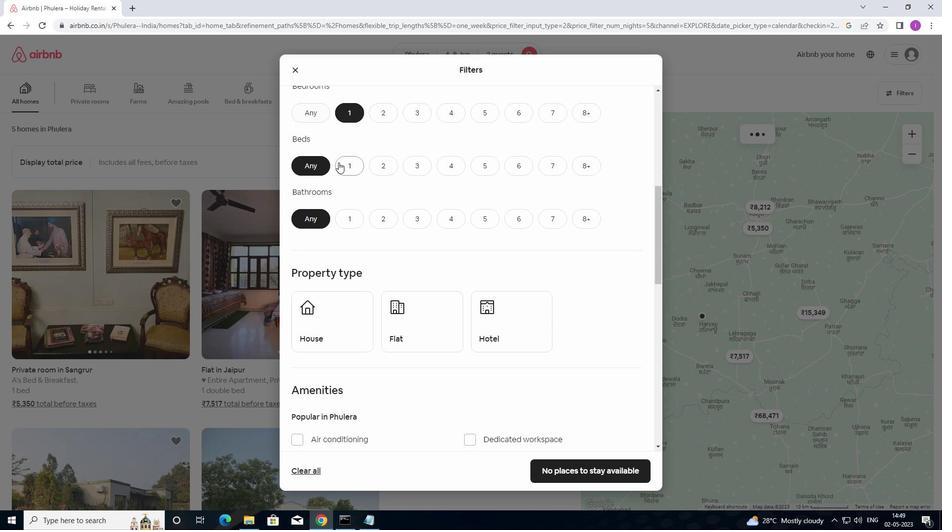 
Action: Mouse pressed left at (341, 165)
Screenshot: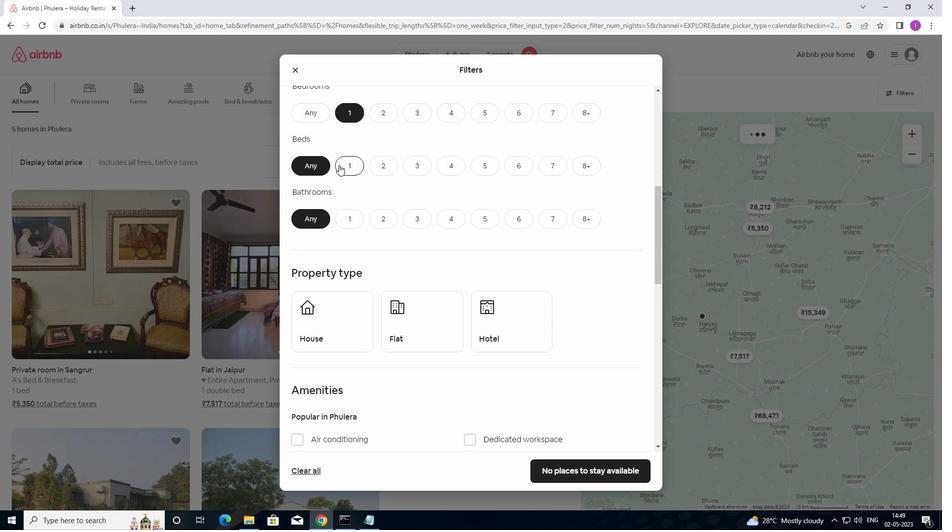 
Action: Mouse moved to (354, 225)
Screenshot: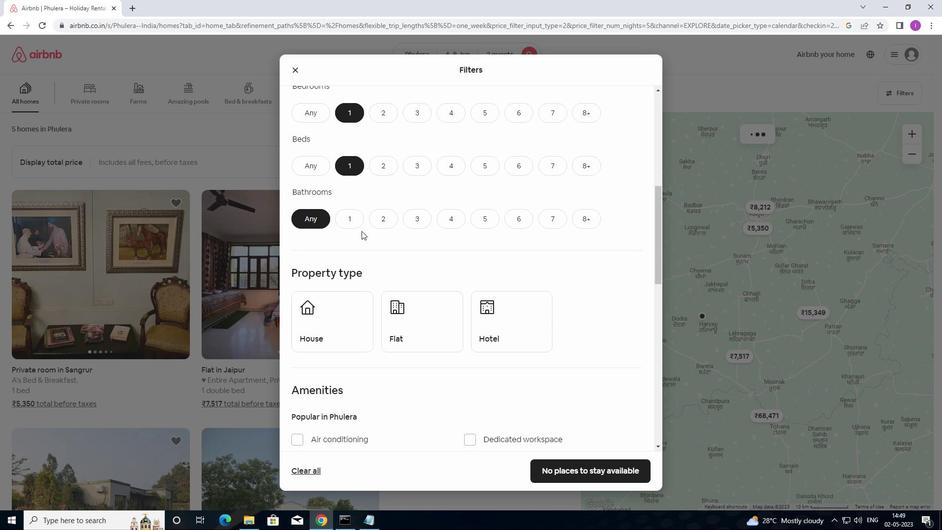 
Action: Mouse pressed left at (354, 225)
Screenshot: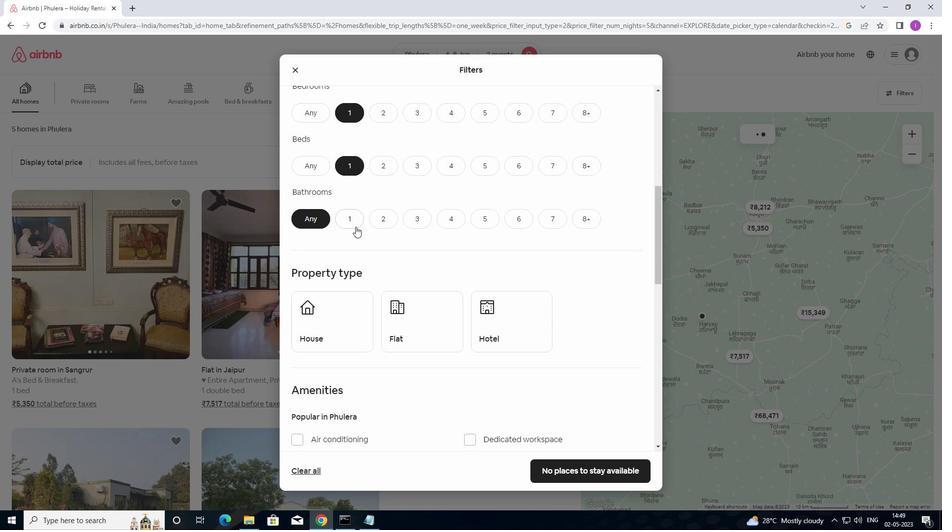 
Action: Mouse moved to (376, 217)
Screenshot: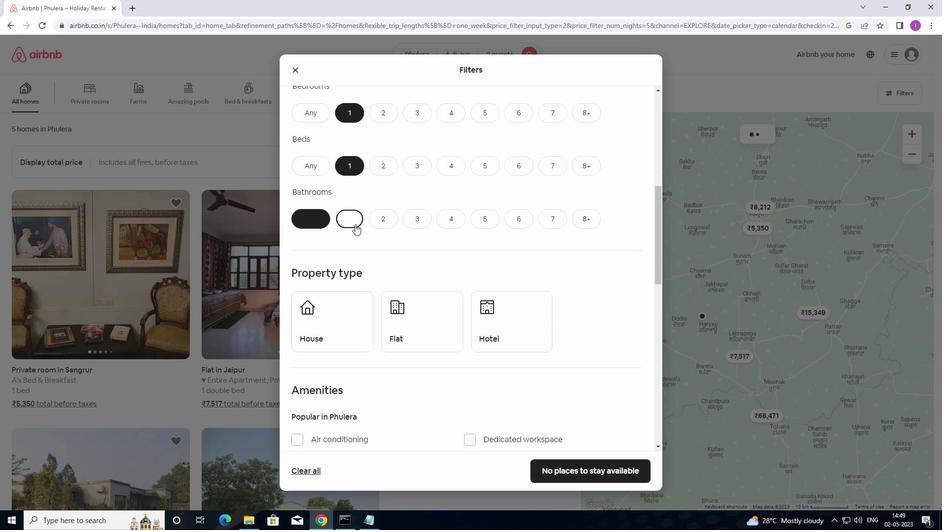 
Action: Mouse scrolled (376, 217) with delta (0, 0)
Screenshot: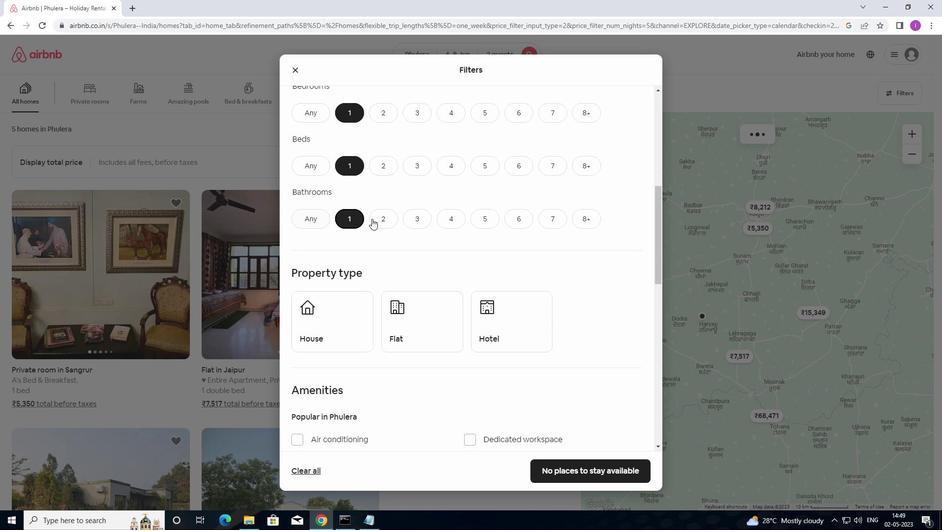 
Action: Mouse scrolled (376, 217) with delta (0, 0)
Screenshot: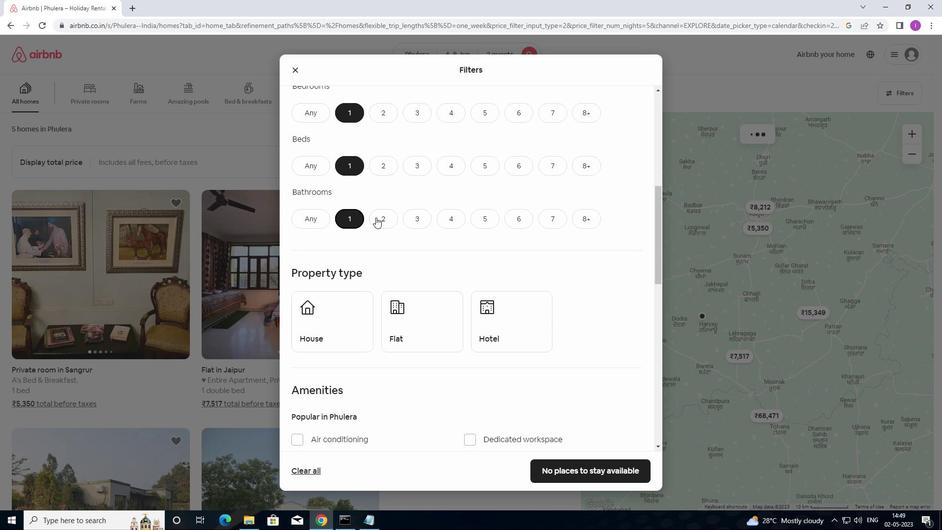 
Action: Mouse moved to (324, 228)
Screenshot: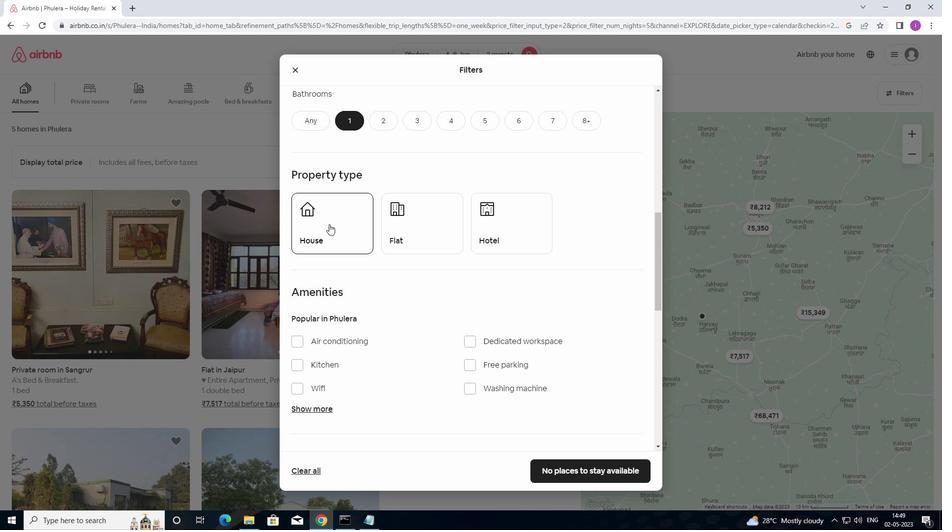 
Action: Mouse pressed left at (324, 228)
Screenshot: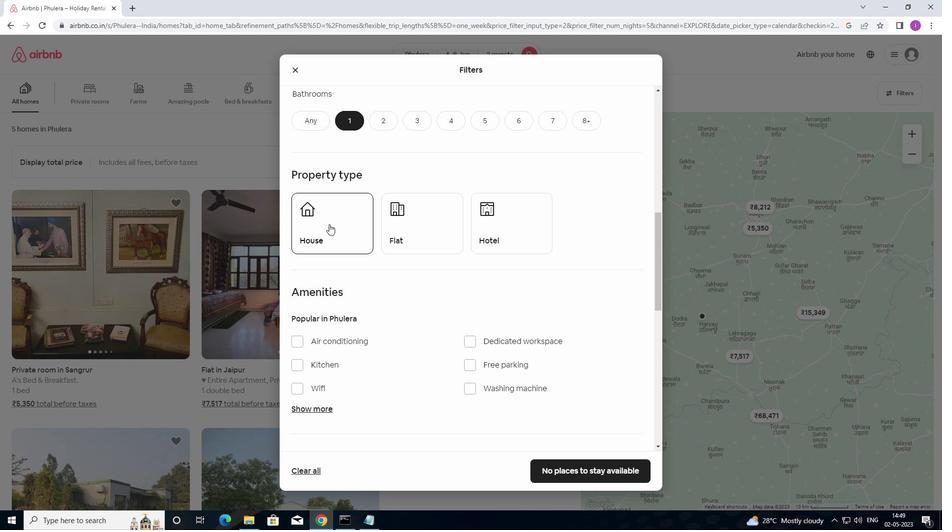 
Action: Mouse moved to (434, 213)
Screenshot: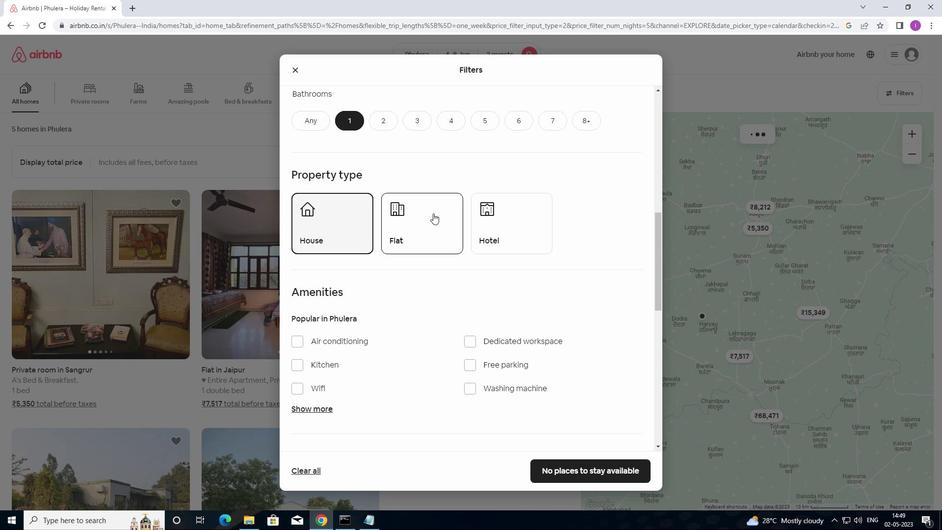 
Action: Mouse pressed left at (434, 213)
Screenshot: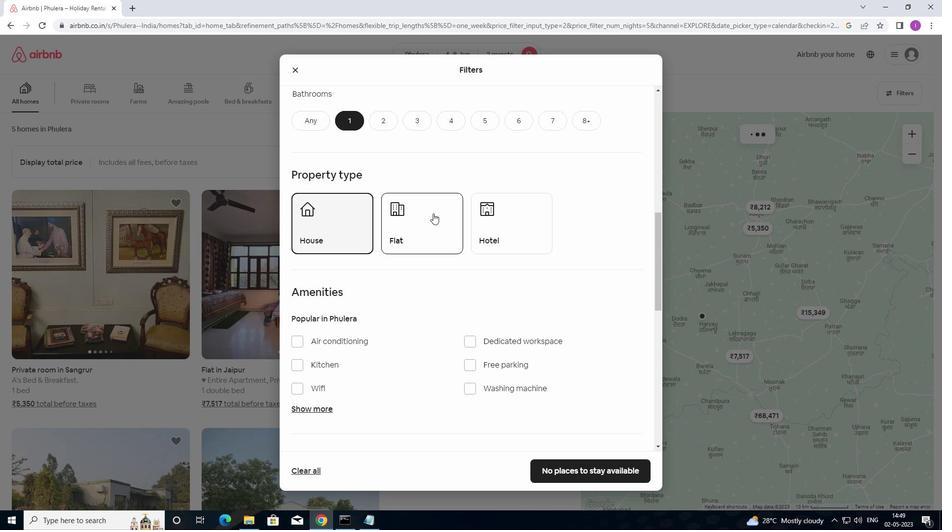 
Action: Mouse moved to (542, 222)
Screenshot: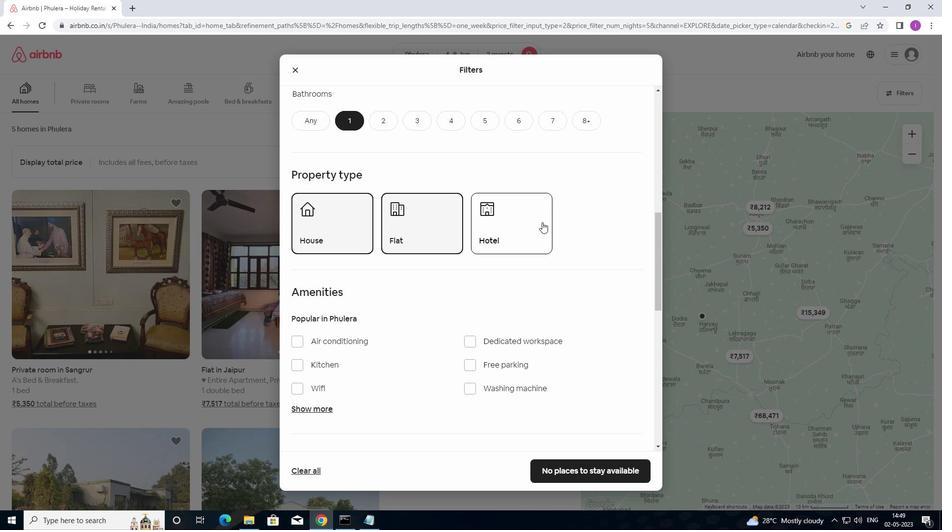 
Action: Mouse pressed left at (542, 222)
Screenshot: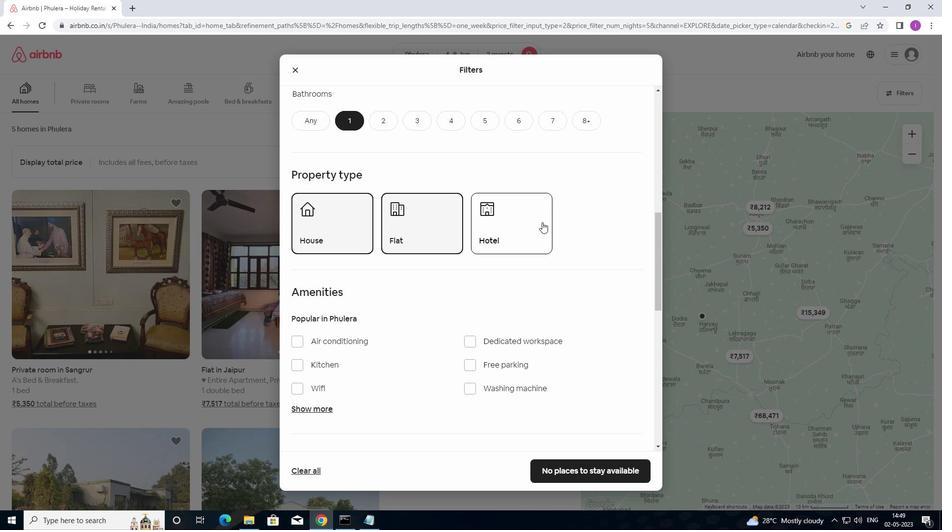
Action: Mouse moved to (414, 279)
Screenshot: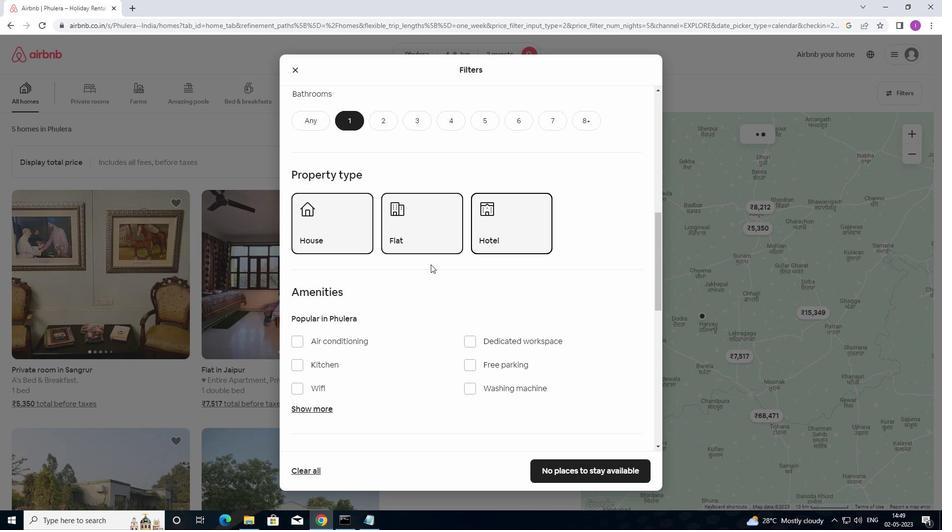 
Action: Mouse scrolled (414, 279) with delta (0, 0)
Screenshot: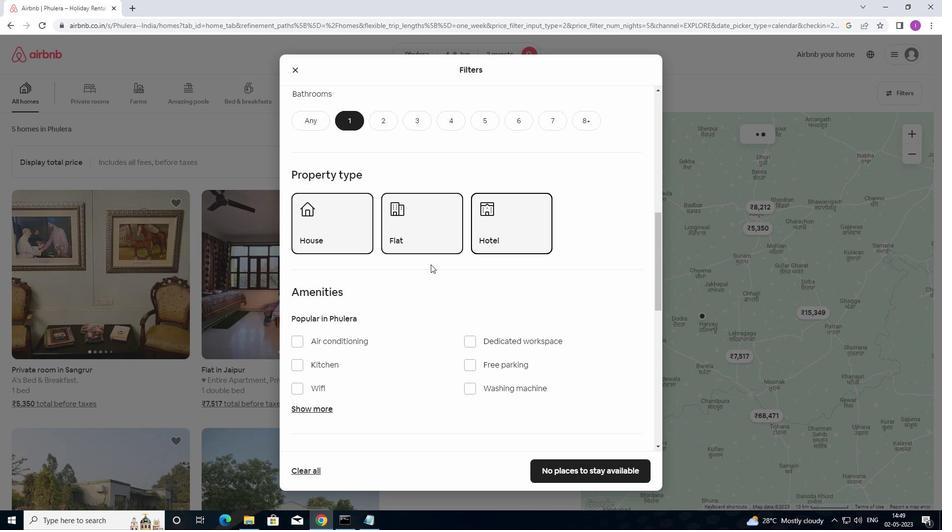 
Action: Mouse moved to (414, 281)
Screenshot: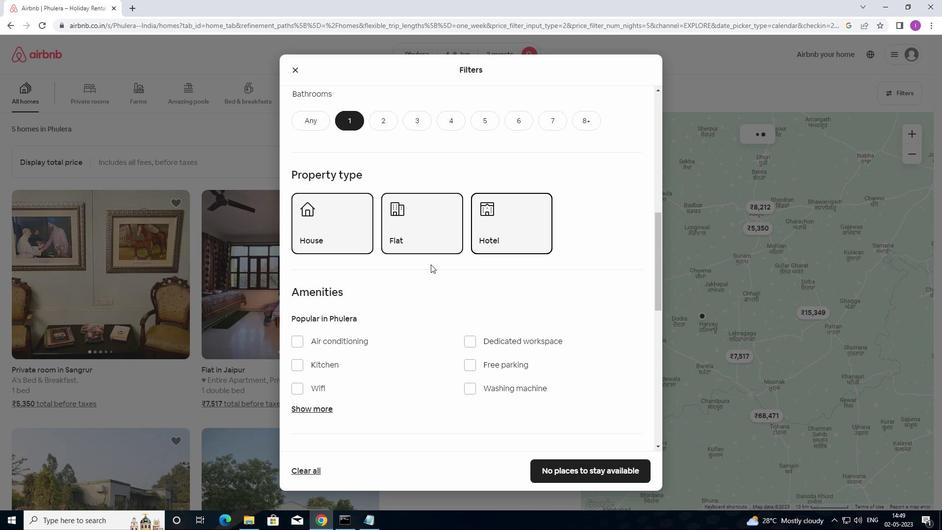 
Action: Mouse scrolled (414, 281) with delta (0, 0)
Screenshot: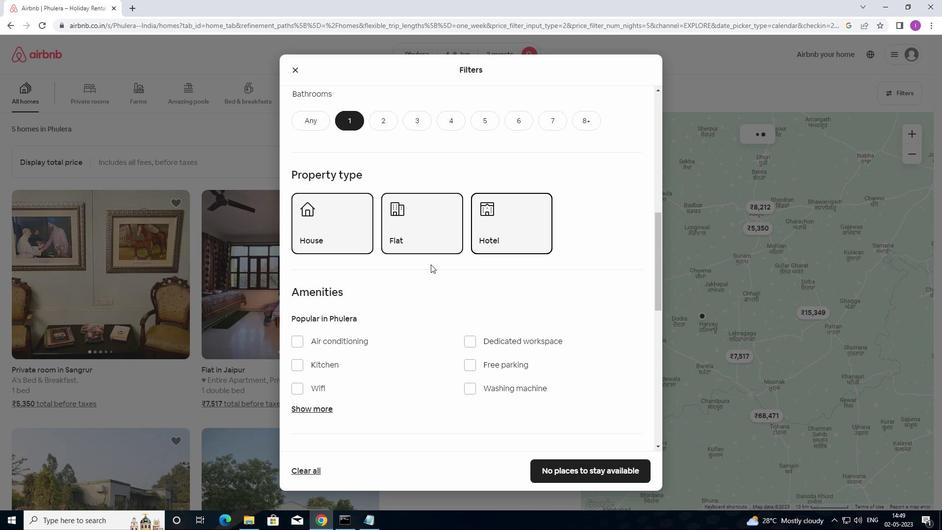 
Action: Mouse moved to (415, 281)
Screenshot: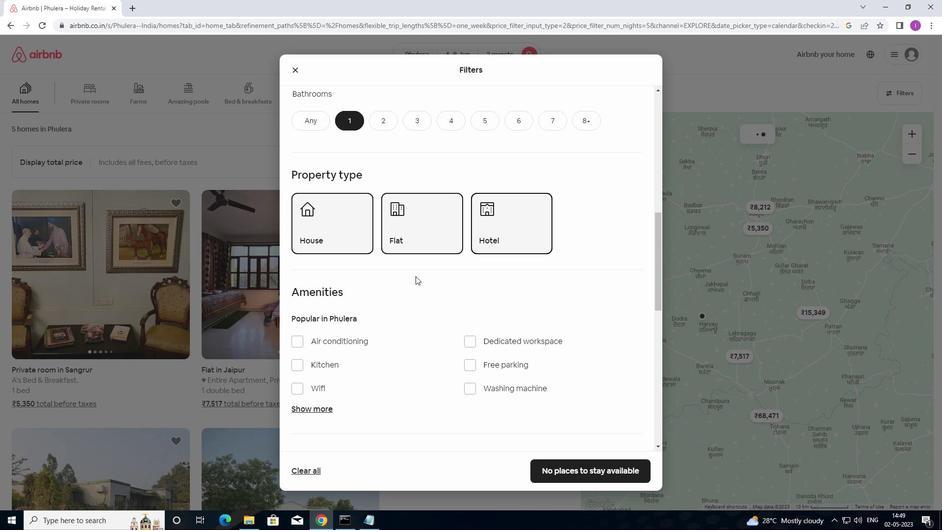 
Action: Mouse scrolled (415, 281) with delta (0, 0)
Screenshot: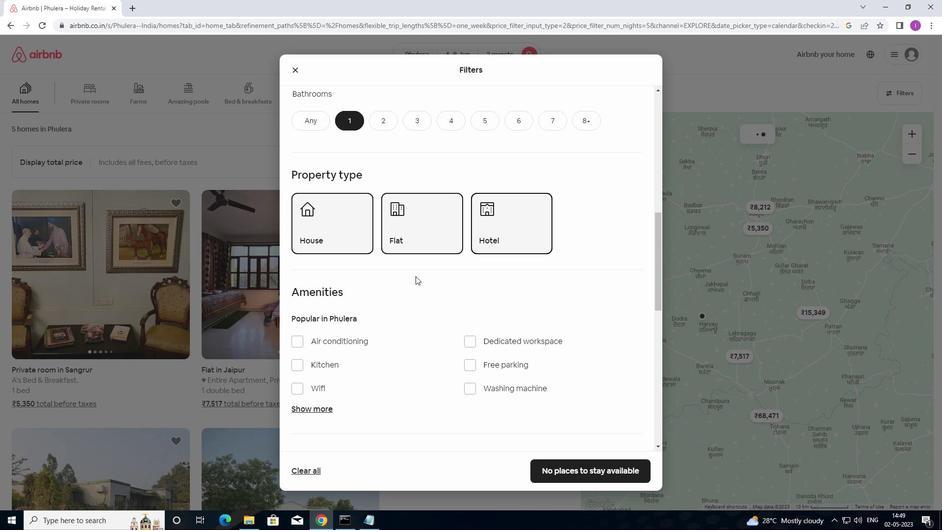 
Action: Mouse moved to (416, 281)
Screenshot: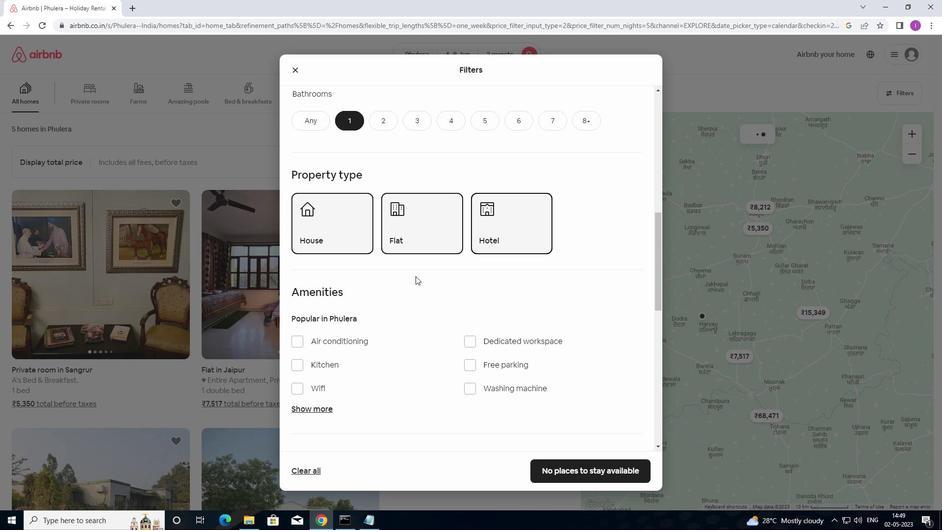 
Action: Mouse scrolled (416, 281) with delta (0, 0)
Screenshot: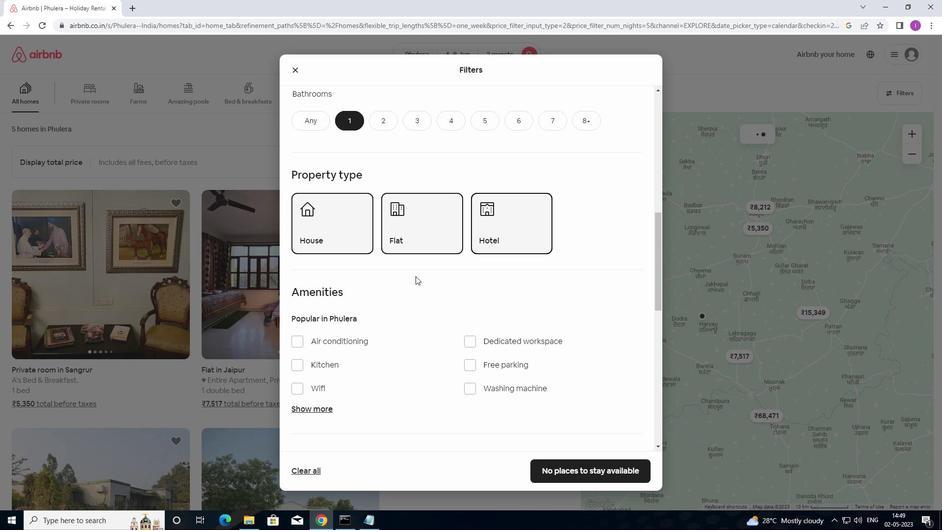 
Action: Mouse moved to (476, 255)
Screenshot: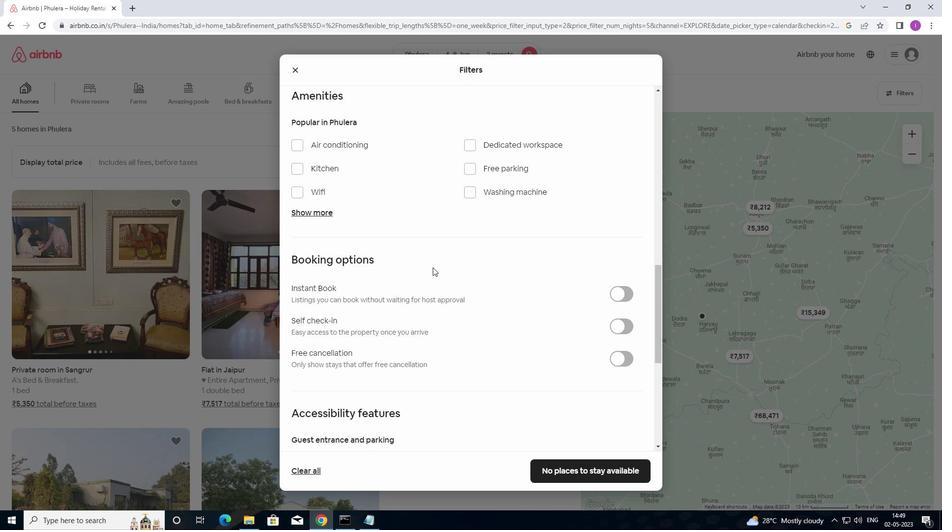 
Action: Mouse scrolled (476, 255) with delta (0, 0)
Screenshot: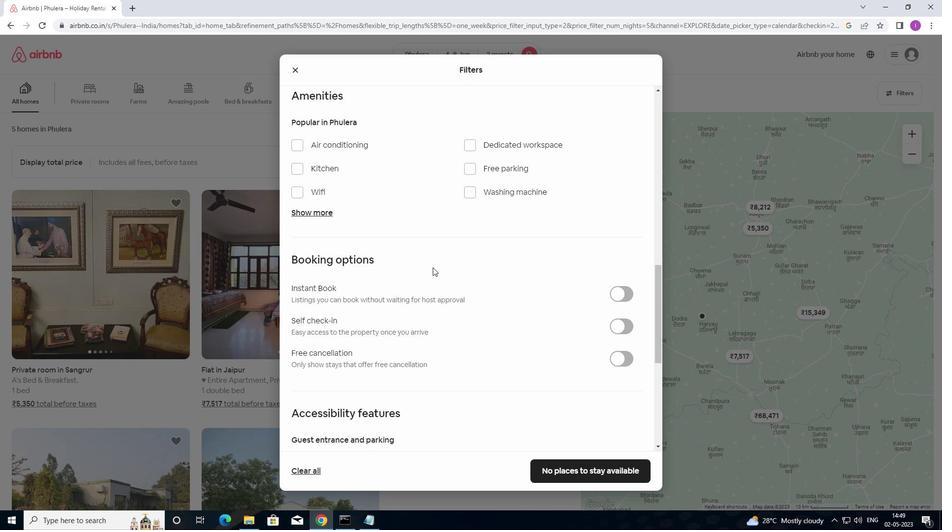 
Action: Mouse moved to (478, 255)
Screenshot: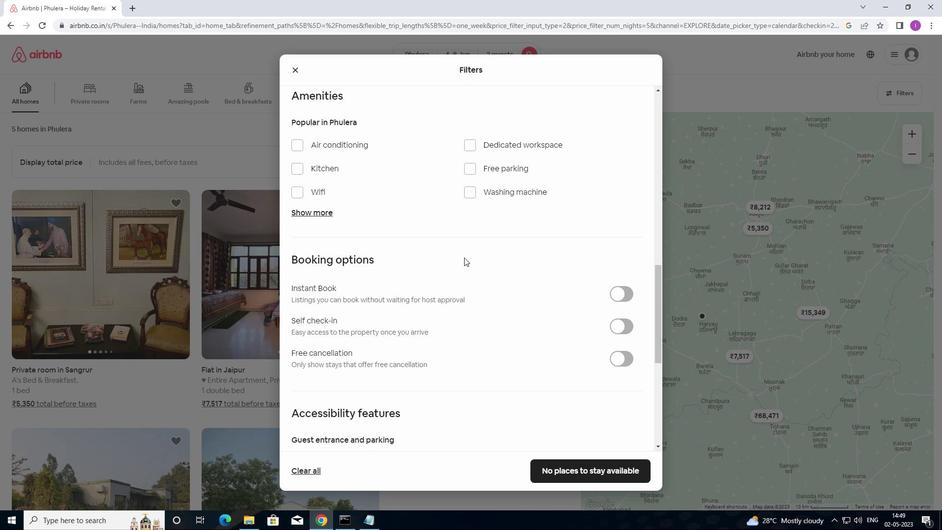 
Action: Mouse scrolled (478, 255) with delta (0, 0)
Screenshot: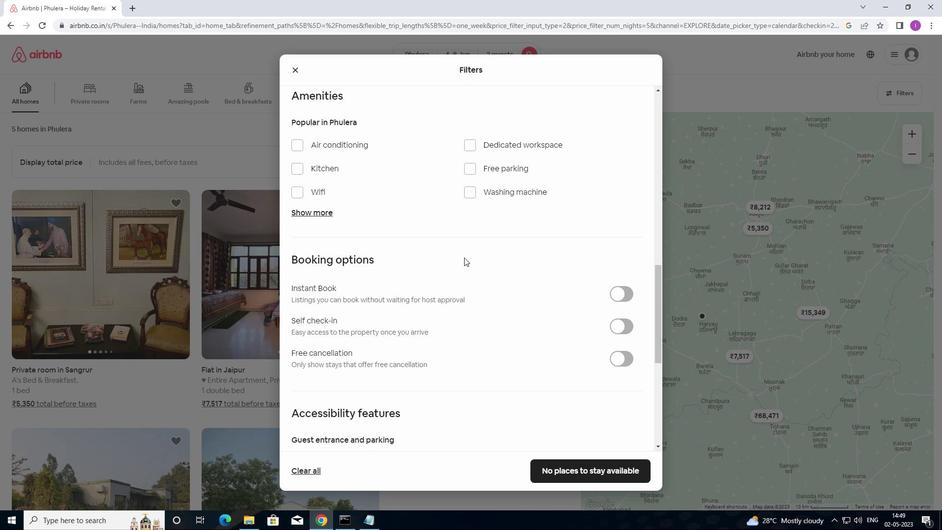 
Action: Mouse moved to (492, 255)
Screenshot: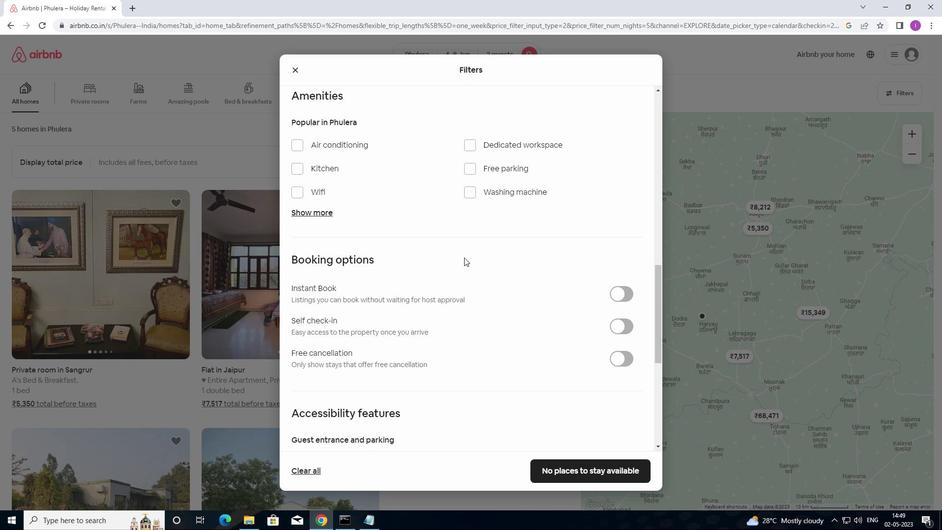 
Action: Mouse scrolled (492, 255) with delta (0, 0)
Screenshot: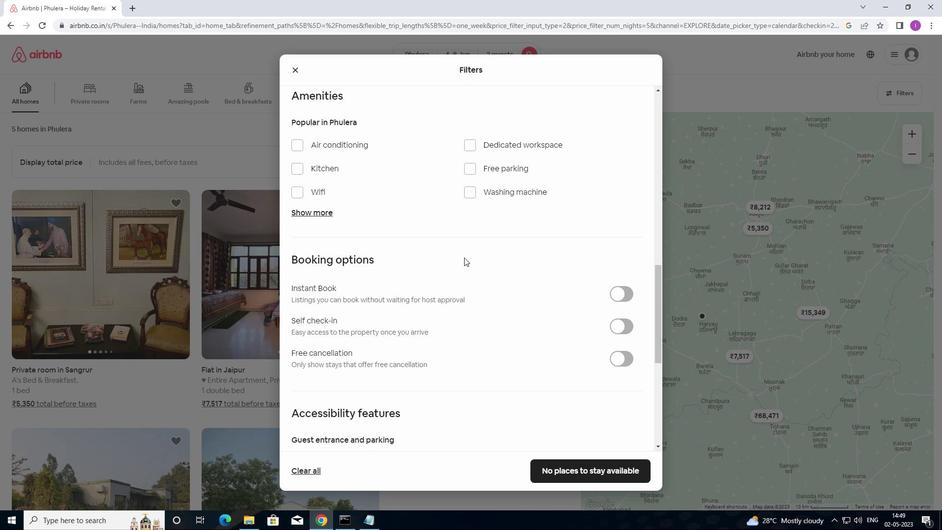 
Action: Mouse moved to (505, 255)
Screenshot: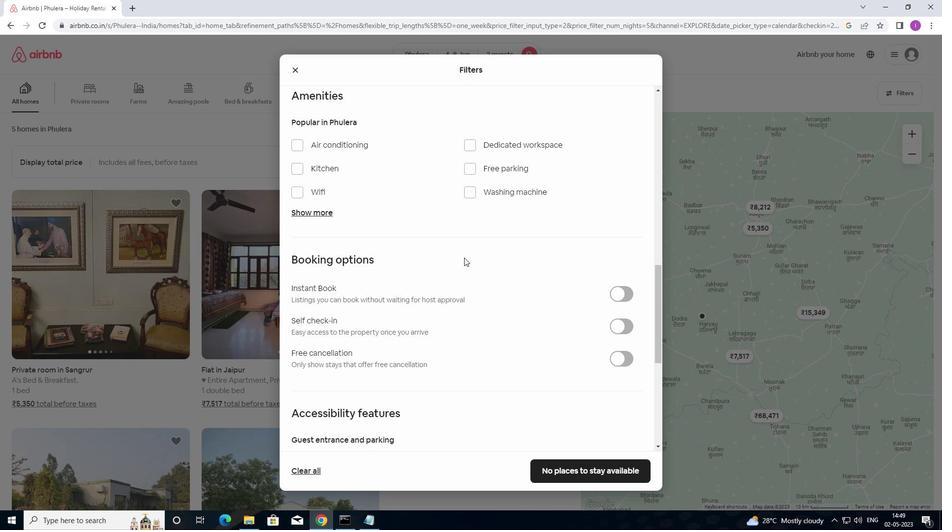 
Action: Mouse scrolled (505, 255) with delta (0, 0)
Screenshot: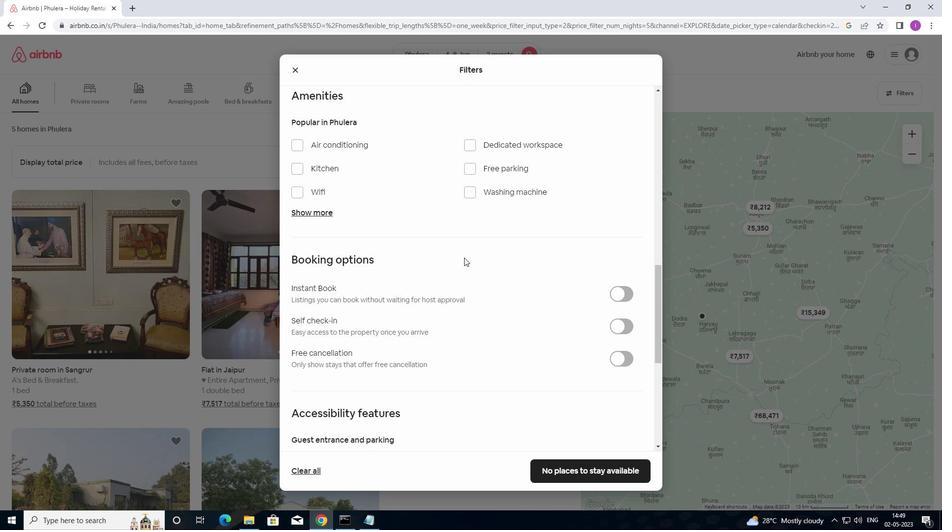 
Action: Mouse moved to (628, 132)
Screenshot: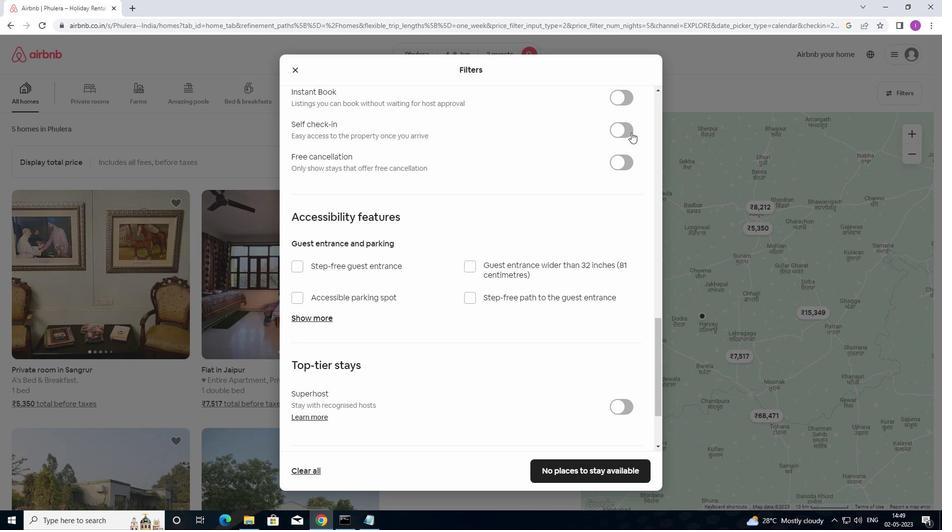 
Action: Mouse pressed left at (628, 132)
Screenshot: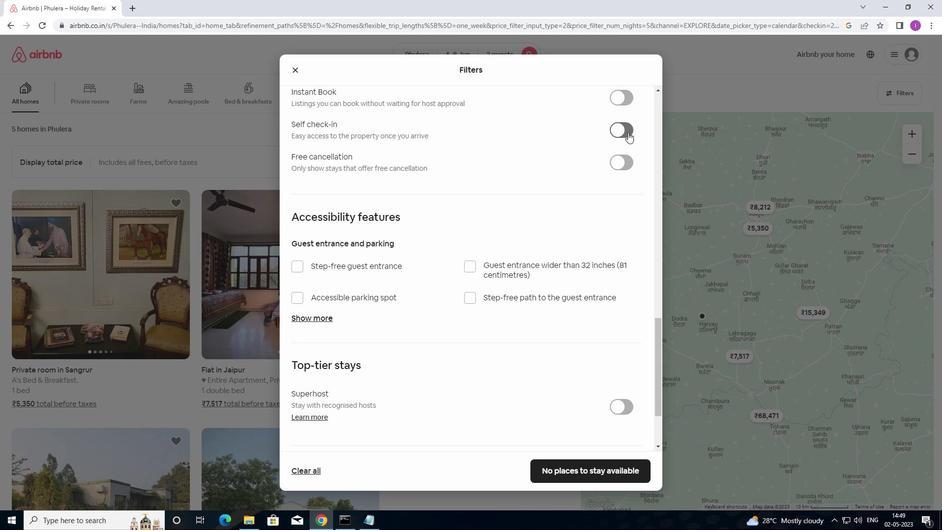 
Action: Mouse moved to (555, 230)
Screenshot: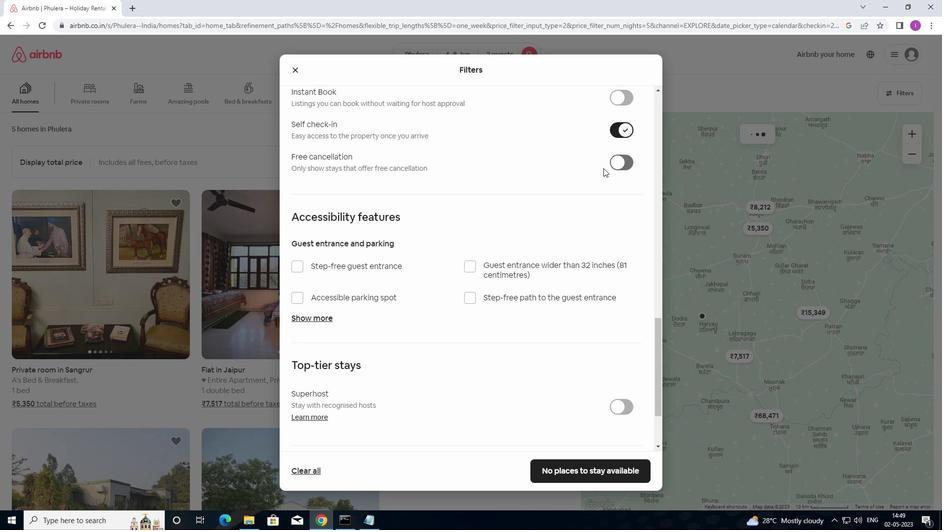 
Action: Mouse scrolled (555, 230) with delta (0, 0)
Screenshot: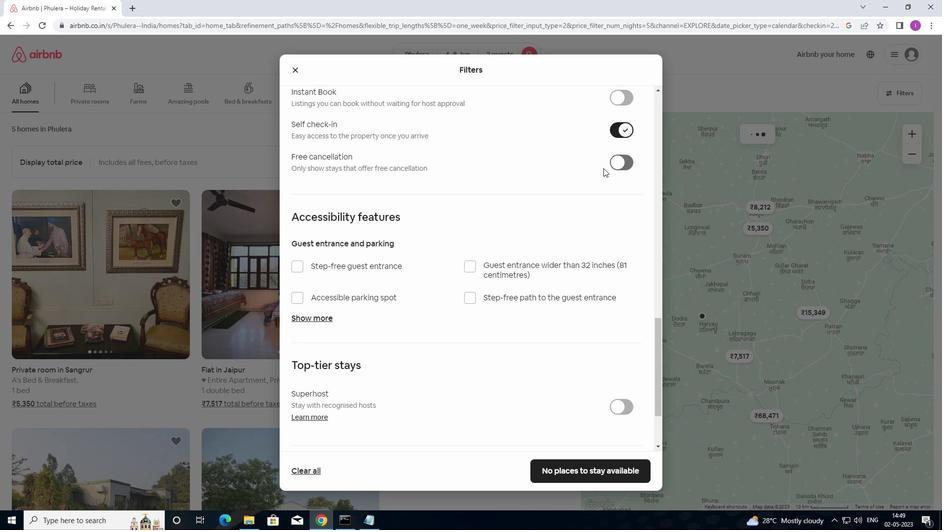 
Action: Mouse moved to (553, 239)
Screenshot: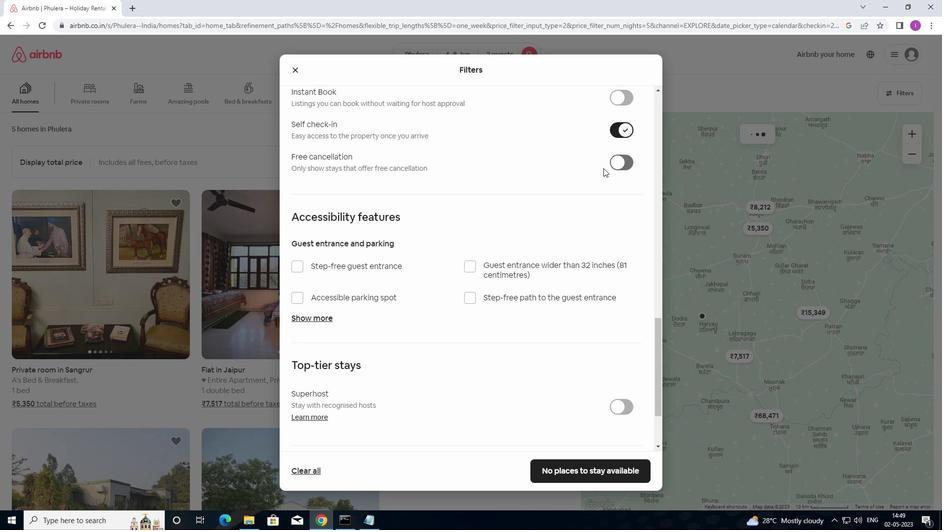 
Action: Mouse scrolled (553, 238) with delta (0, 0)
Screenshot: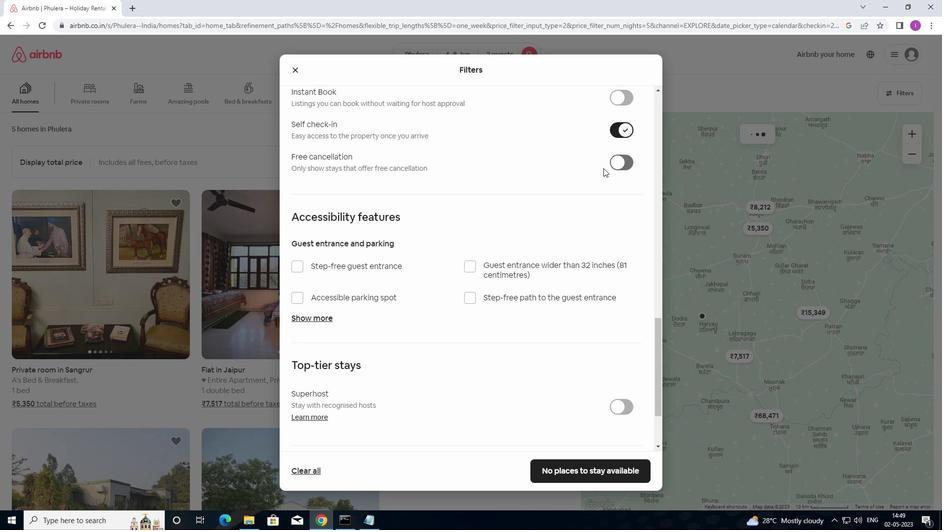
Action: Mouse moved to (552, 240)
Screenshot: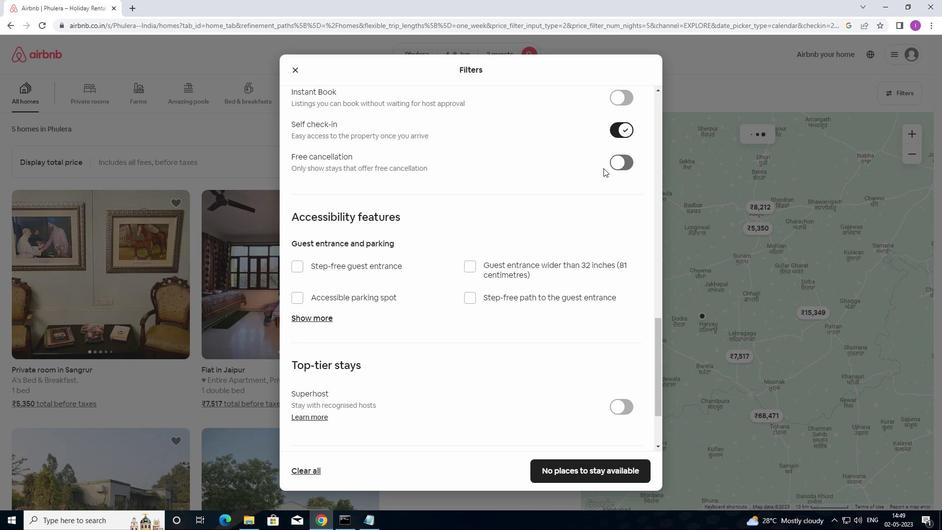 
Action: Mouse scrolled (552, 239) with delta (0, 0)
Screenshot: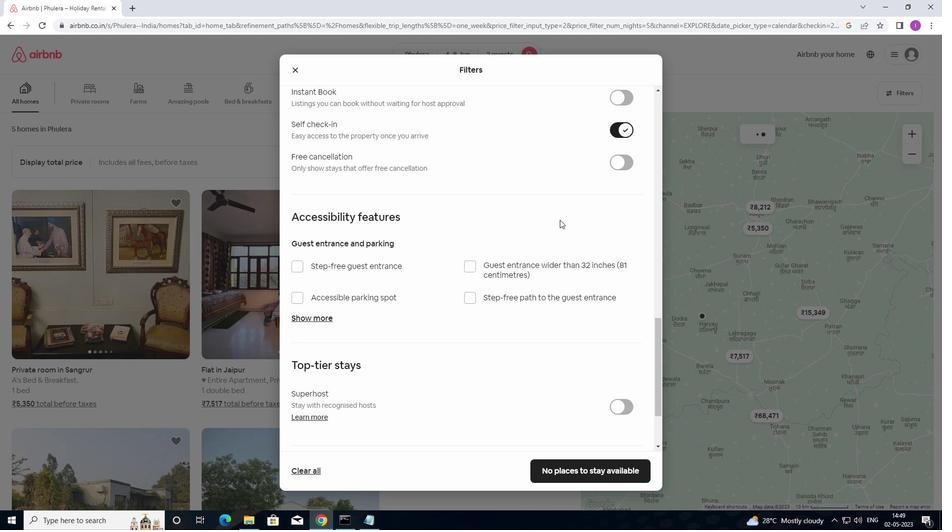 
Action: Mouse scrolled (552, 239) with delta (0, 0)
Screenshot: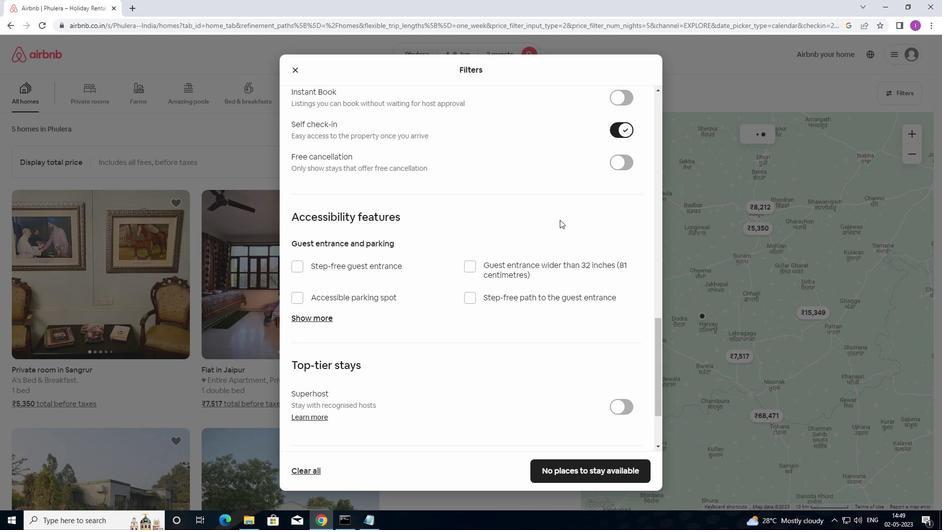 
Action: Mouse moved to (556, 250)
Screenshot: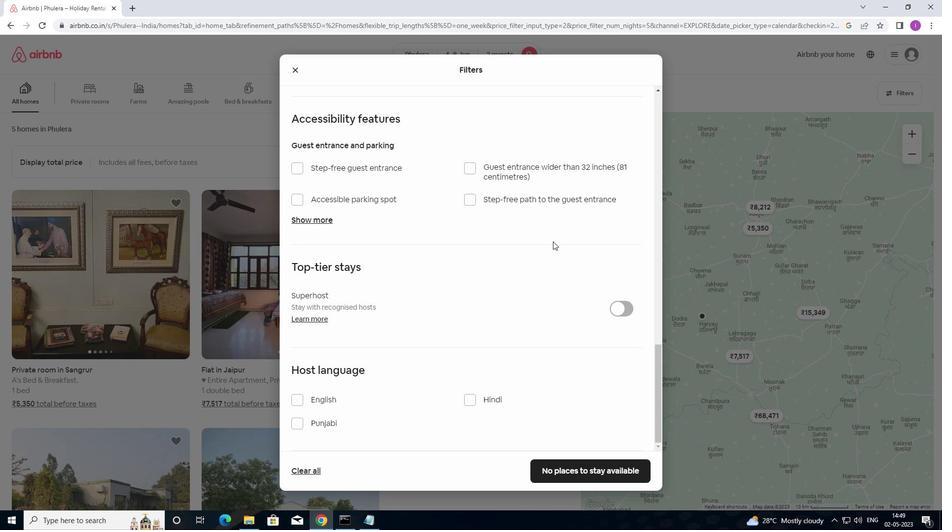 
Action: Mouse scrolled (556, 249) with delta (0, 0)
Screenshot: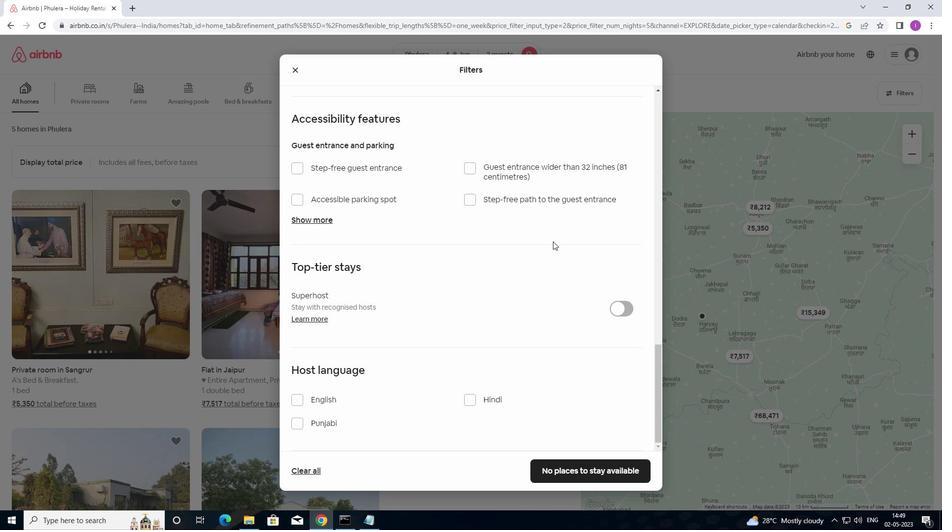 
Action: Mouse moved to (558, 258)
Screenshot: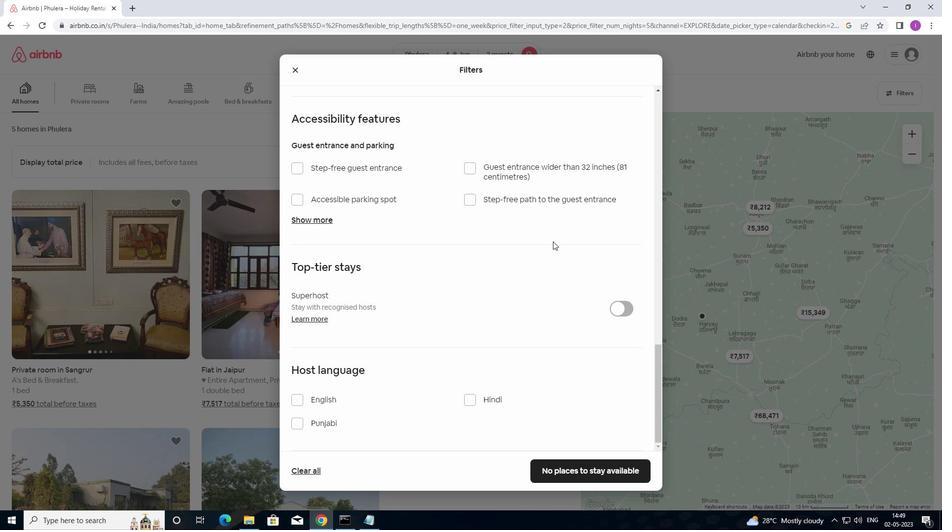 
Action: Mouse scrolled (558, 258) with delta (0, 0)
Screenshot: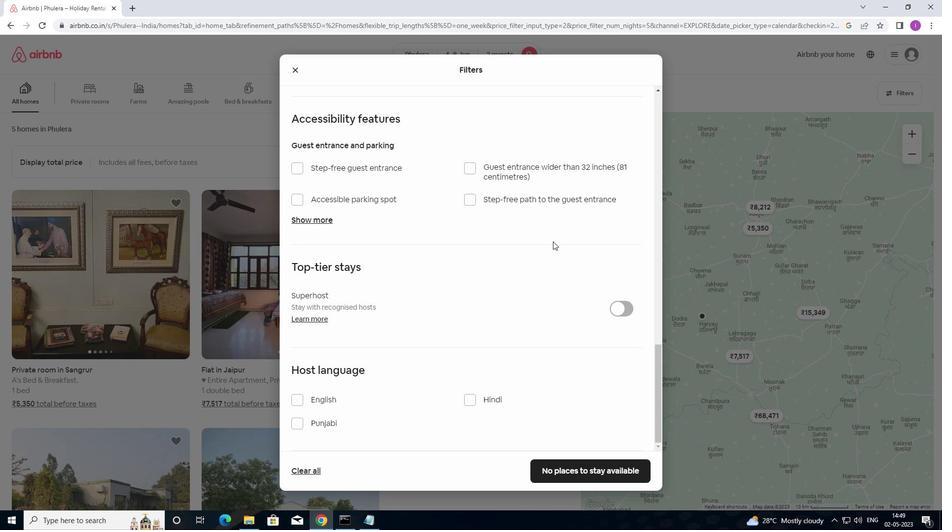 
Action: Mouse moved to (559, 265)
Screenshot: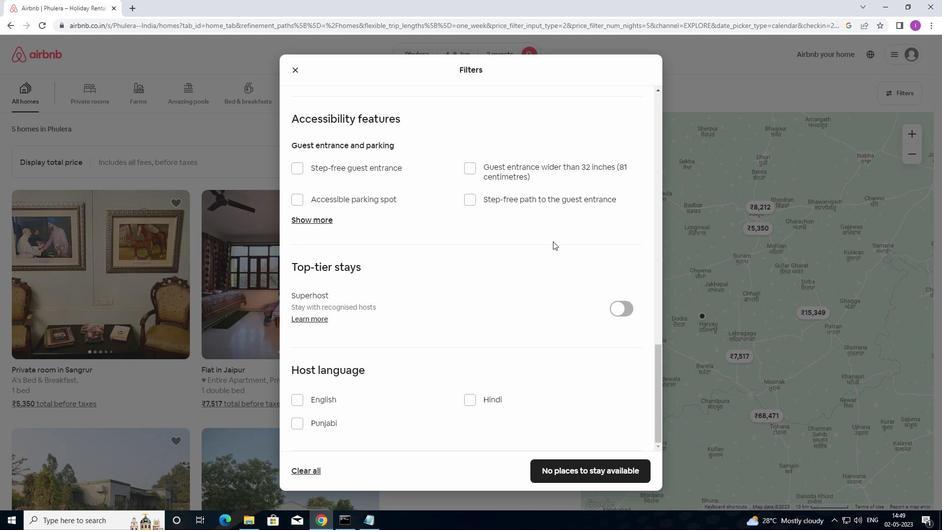 
Action: Mouse scrolled (559, 265) with delta (0, 0)
Screenshot: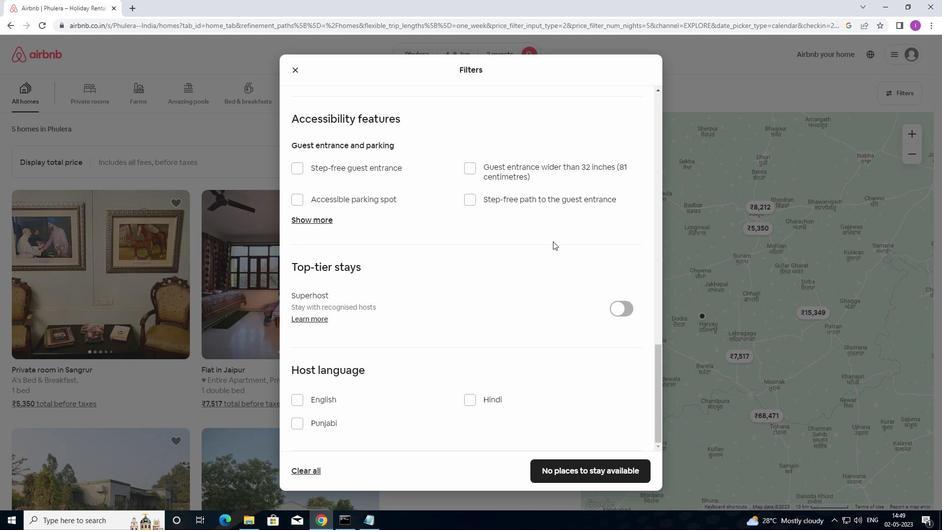 
Action: Mouse moved to (559, 267)
Screenshot: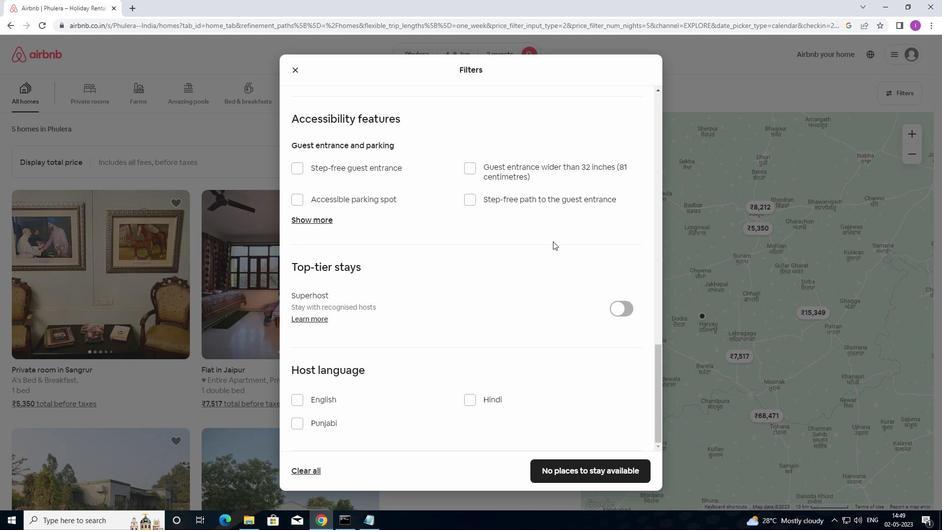 
Action: Mouse scrolled (559, 267) with delta (0, 0)
Screenshot: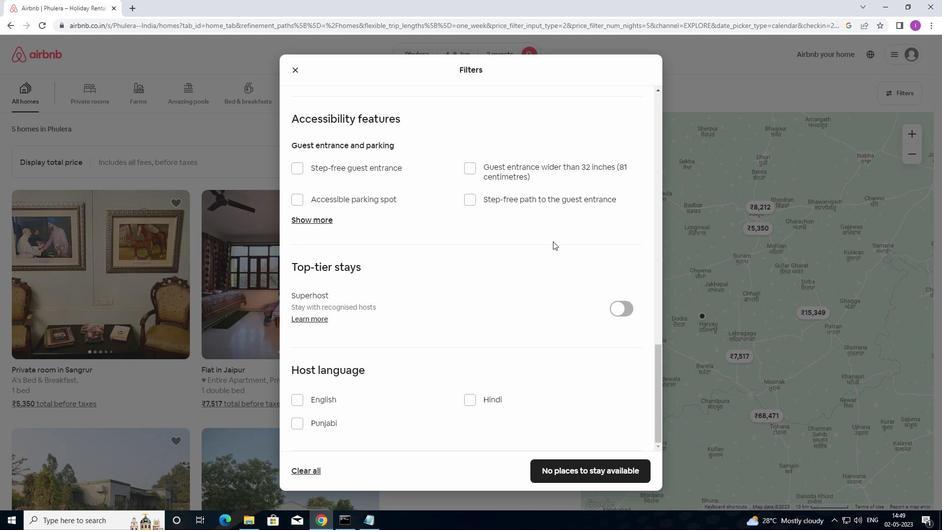 
Action: Mouse moved to (294, 401)
Screenshot: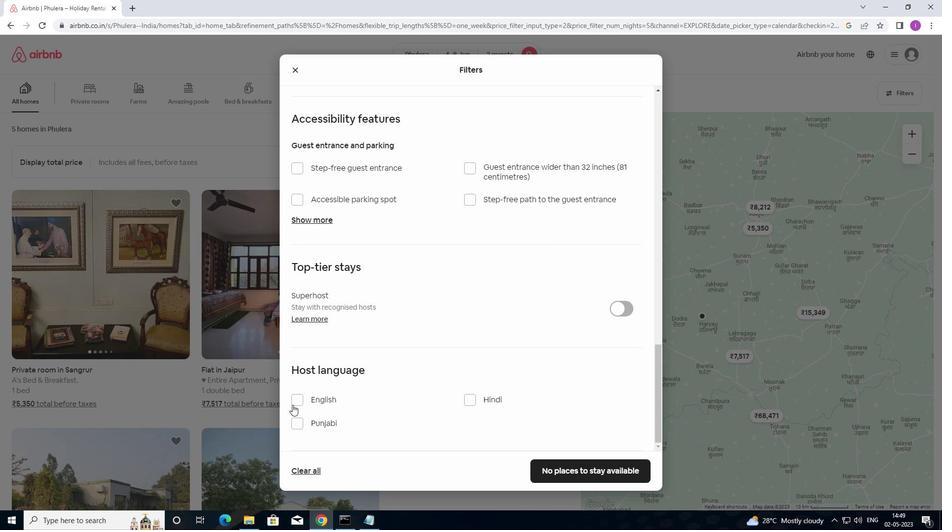 
Action: Mouse pressed left at (294, 401)
Screenshot: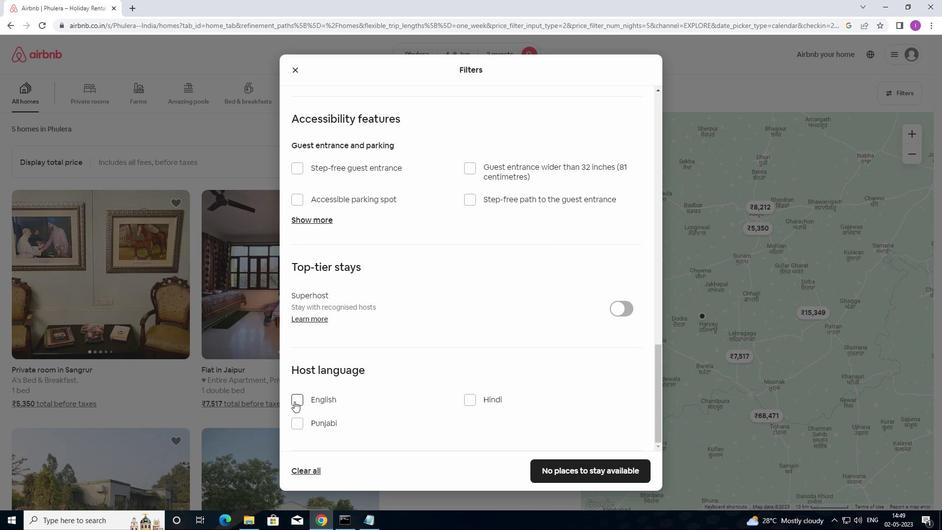 
Action: Mouse moved to (558, 468)
Screenshot: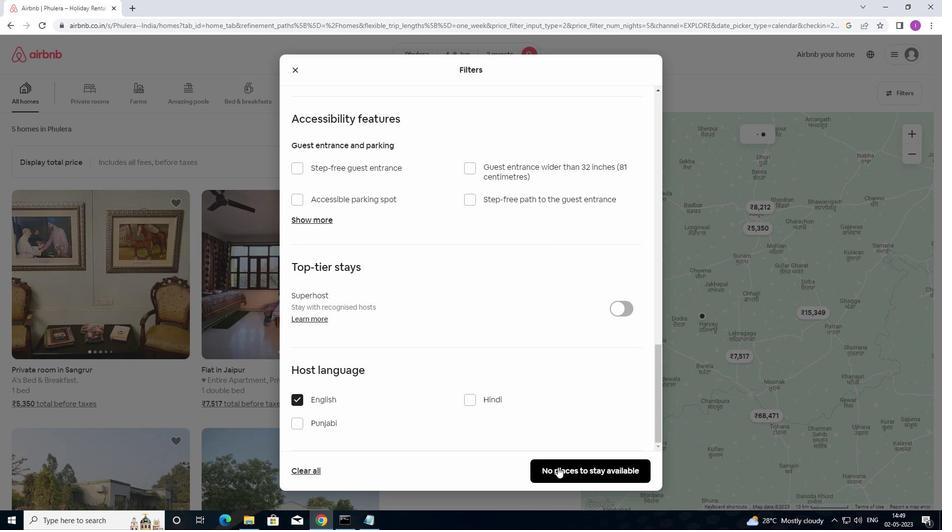 
Action: Mouse pressed left at (558, 468)
Screenshot: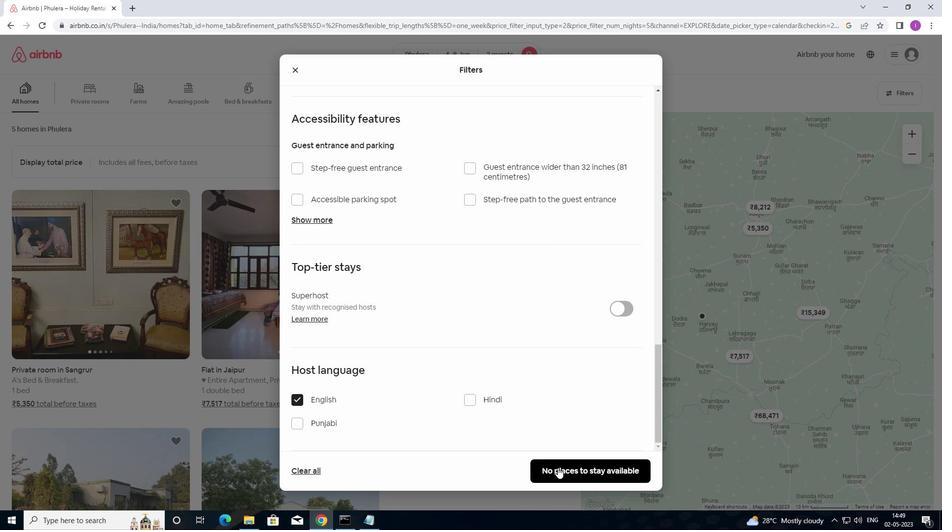 
Action: Mouse moved to (613, 297)
Screenshot: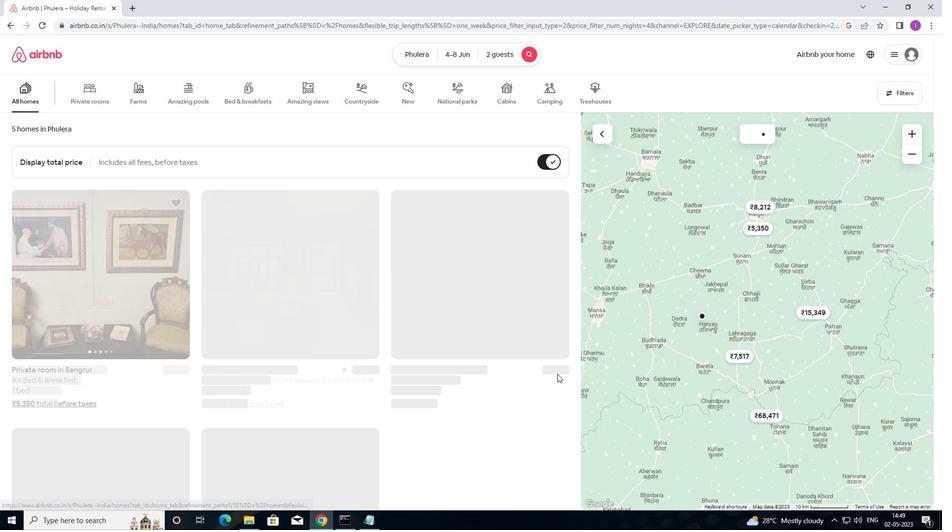 
